 Task: Look for Airbnb options in Saki, Nigeria from 9th November, 2023 to 11th November, 2023 for 2 adults.2 bedrooms having 2 beds and 1 bathroom. Property type can be guest house. Amenities needed are: wifi. Look for 4 properties as per requirement.
Action: Mouse moved to (408, 72)
Screenshot: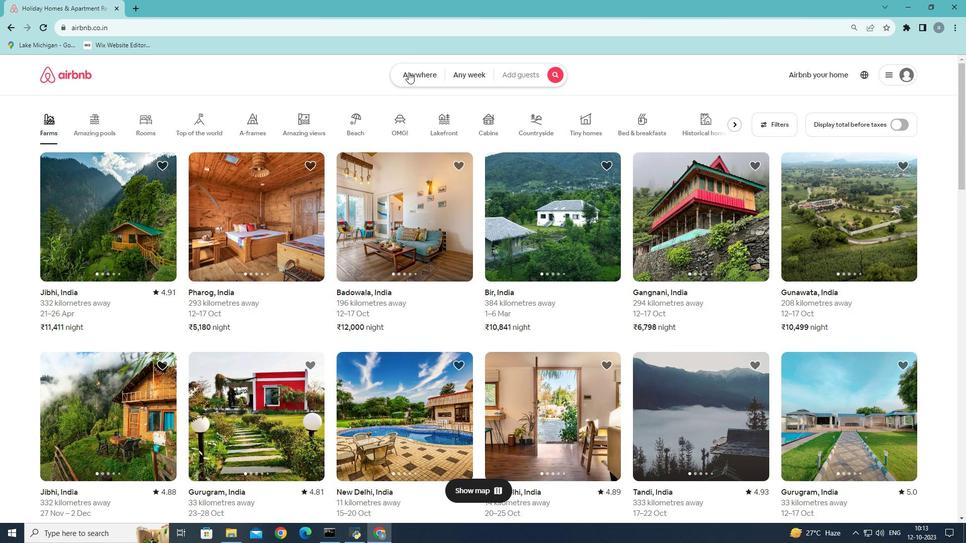 
Action: Mouse pressed left at (408, 72)
Screenshot: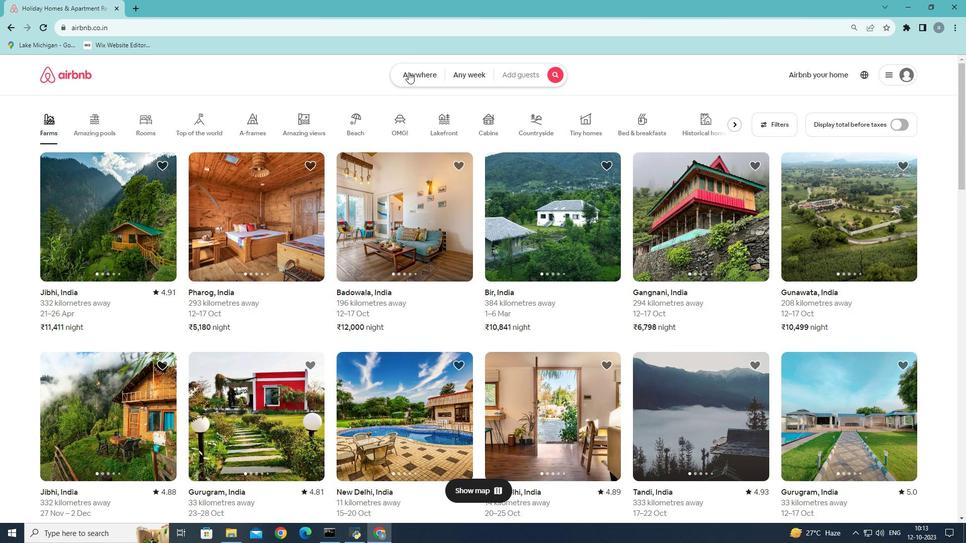 
Action: Mouse moved to (293, 116)
Screenshot: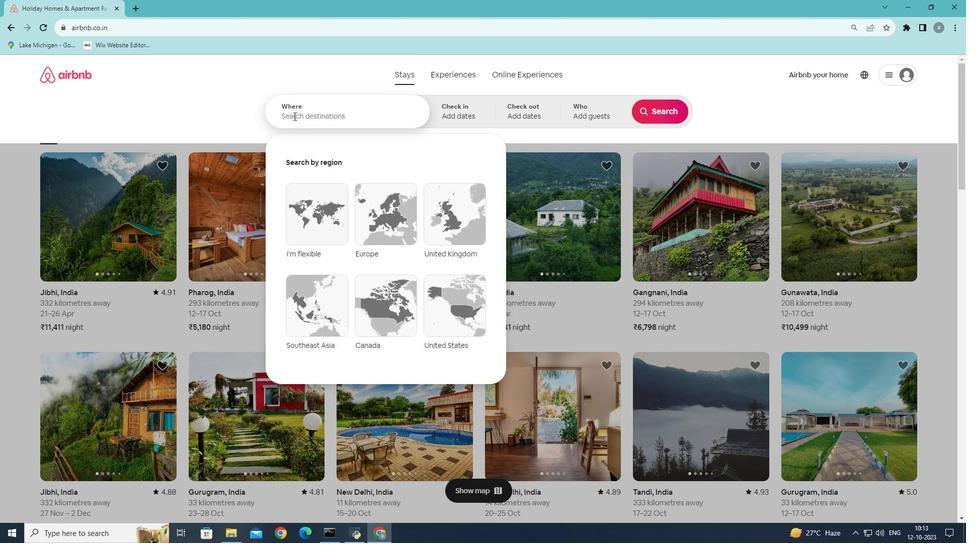 
Action: Mouse pressed left at (293, 116)
Screenshot: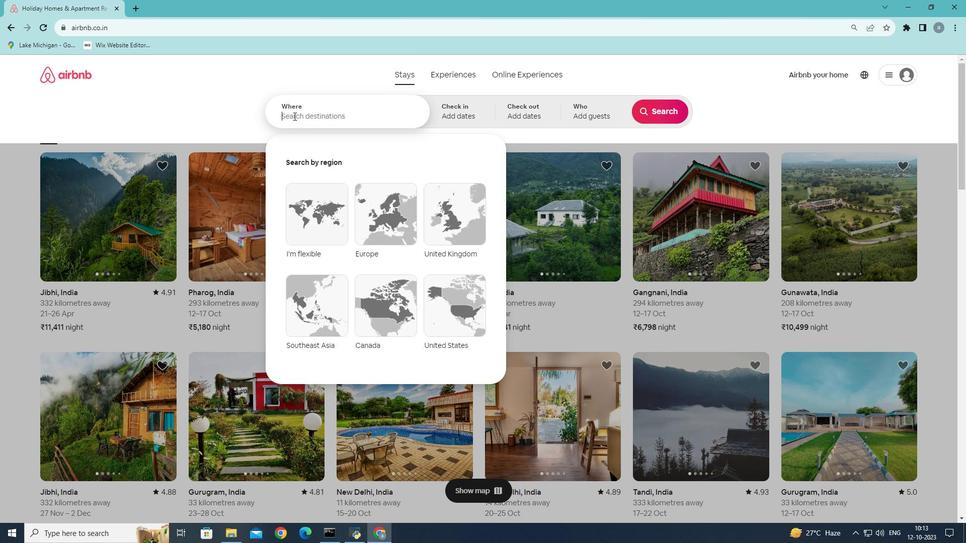 
Action: Mouse moved to (388, 99)
Screenshot: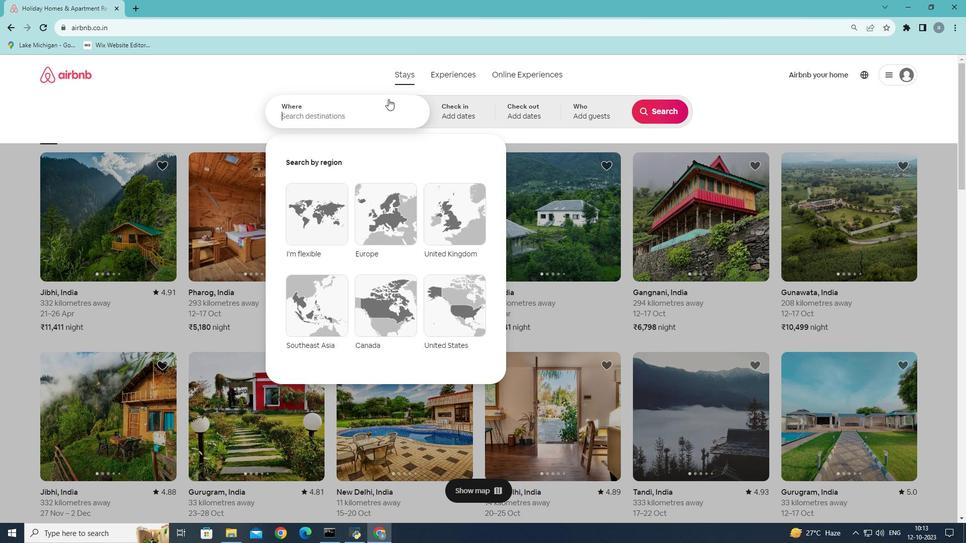 
Action: Key pressed <Key.shift>Saki,<Key.shift>Niger
Screenshot: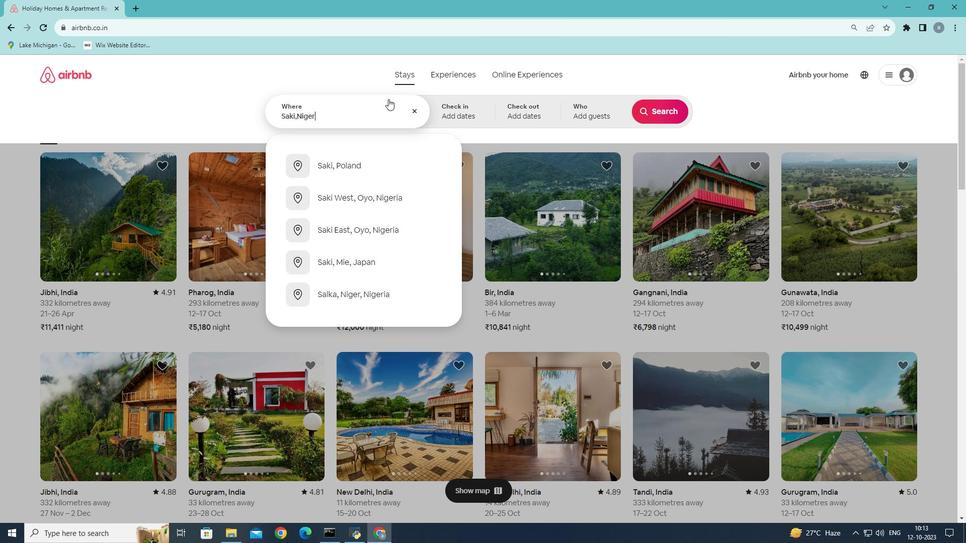
Action: Mouse moved to (362, 161)
Screenshot: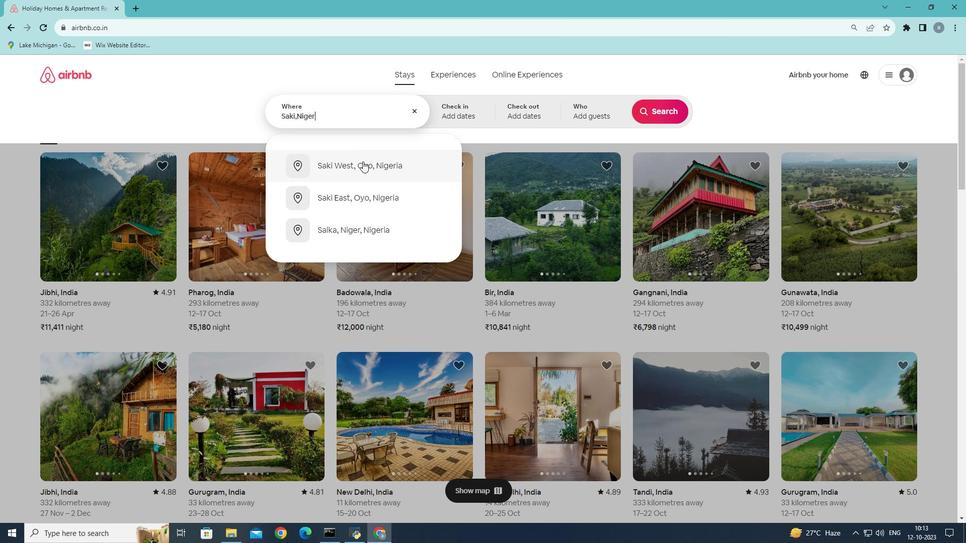 
Action: Mouse pressed left at (362, 161)
Screenshot: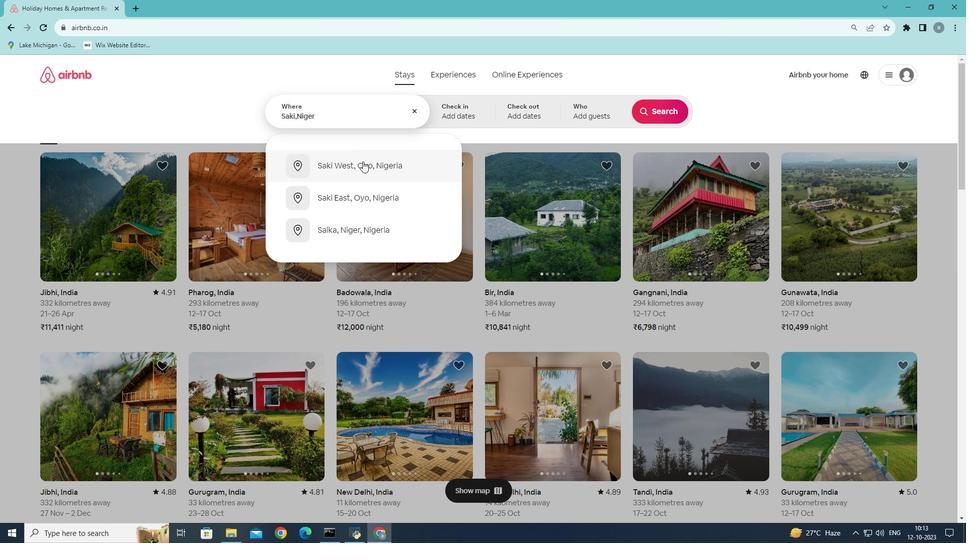 
Action: Mouse moved to (600, 259)
Screenshot: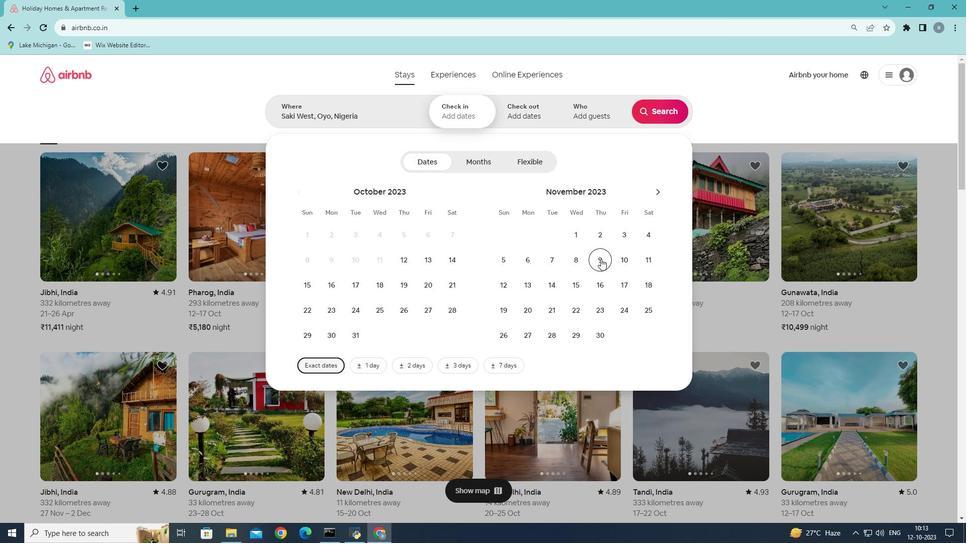
Action: Mouse pressed left at (600, 259)
Screenshot: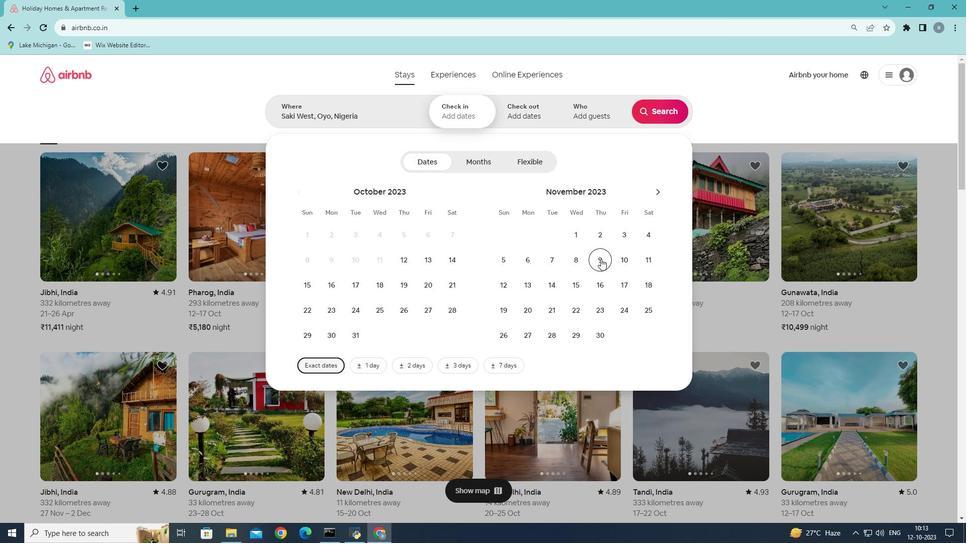 
Action: Mouse pressed left at (600, 259)
Screenshot: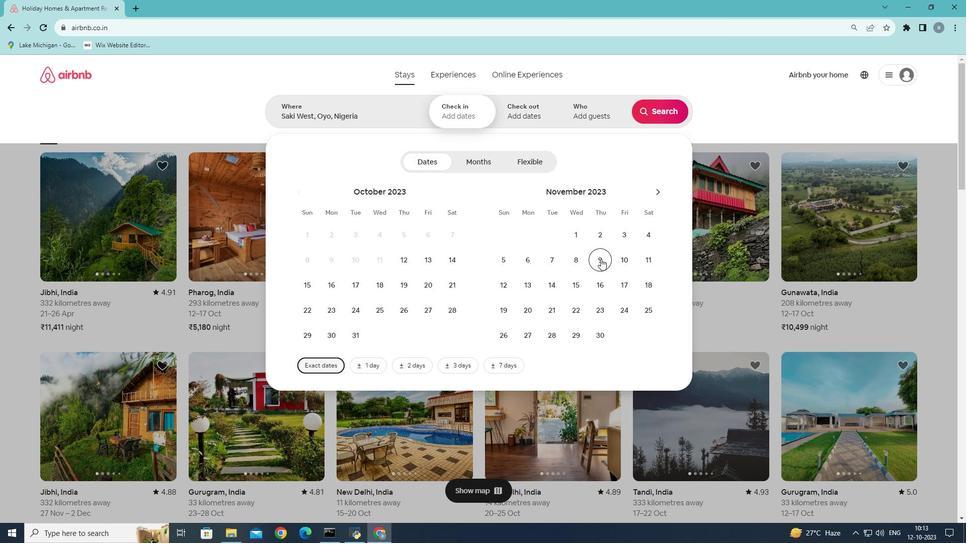 
Action: Mouse moved to (647, 260)
Screenshot: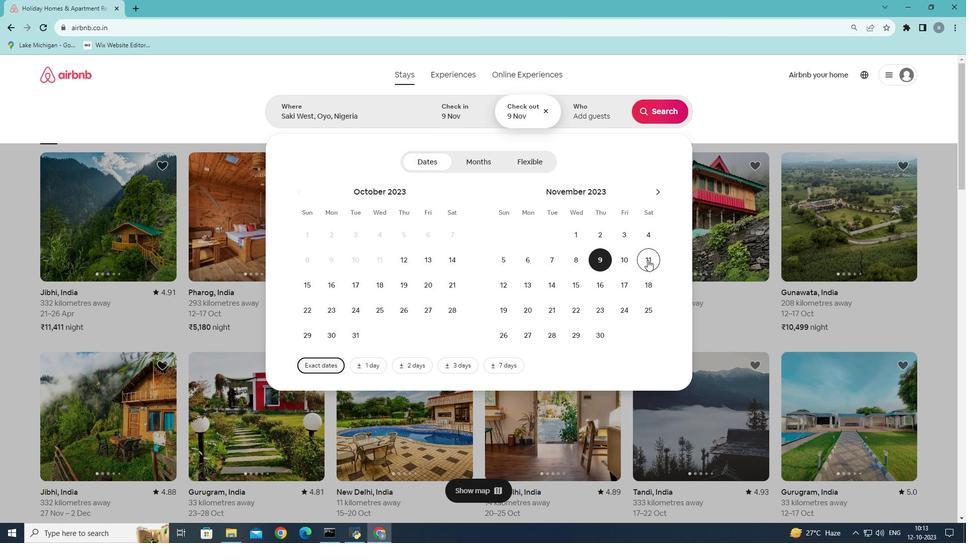 
Action: Mouse pressed left at (647, 260)
Screenshot: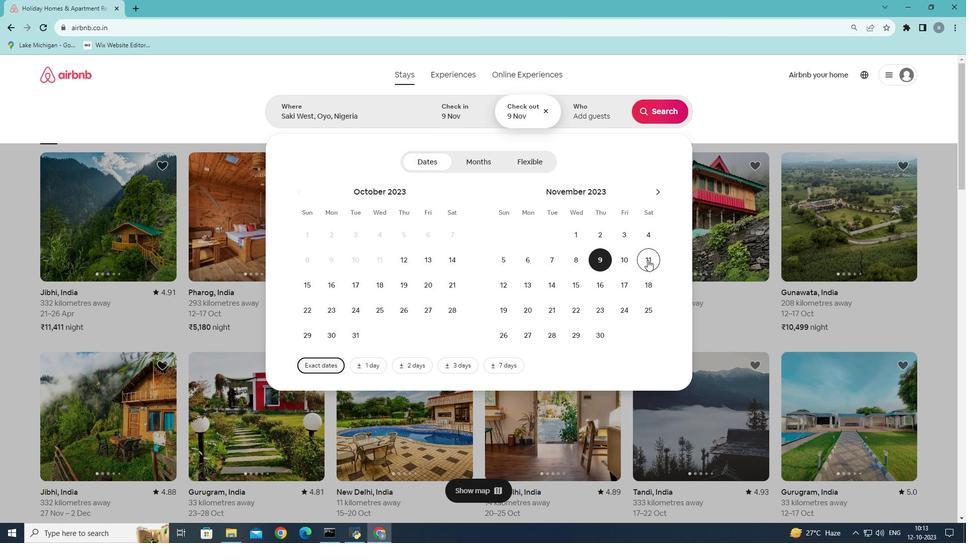 
Action: Mouse moved to (595, 114)
Screenshot: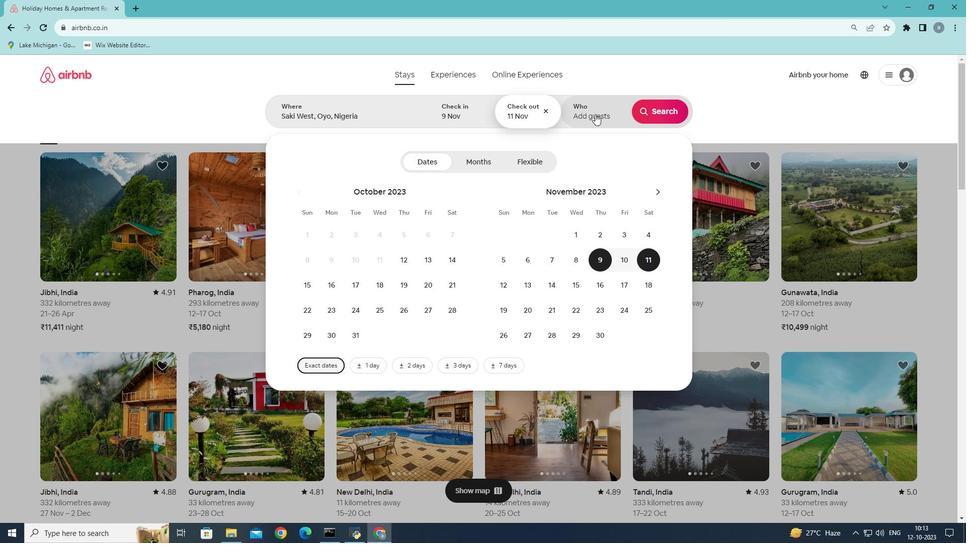 
Action: Mouse pressed left at (595, 114)
Screenshot: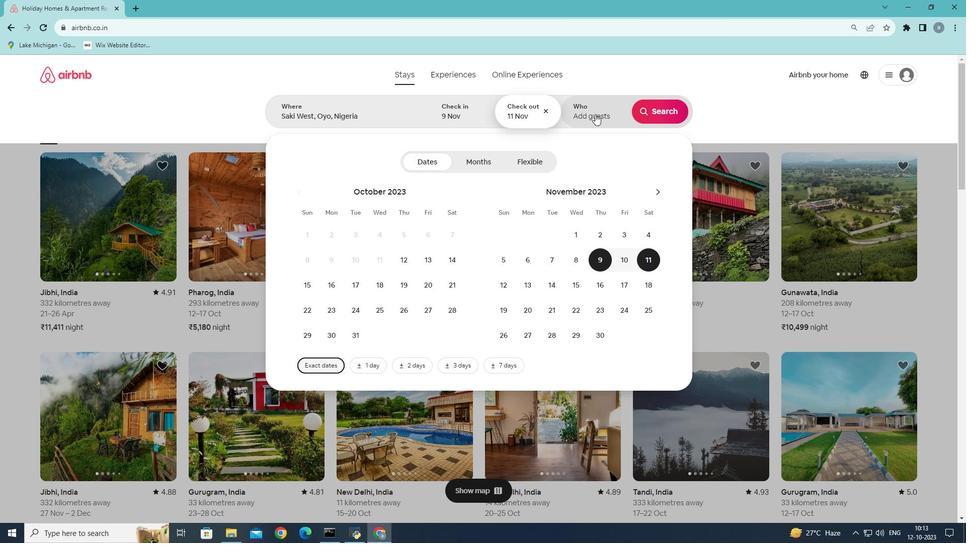 
Action: Mouse moved to (664, 168)
Screenshot: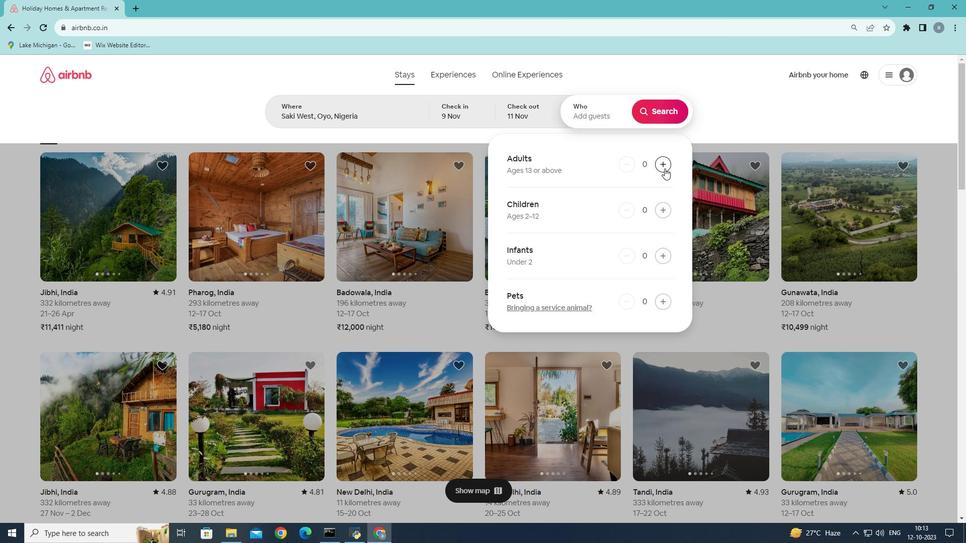 
Action: Mouse pressed left at (664, 168)
Screenshot: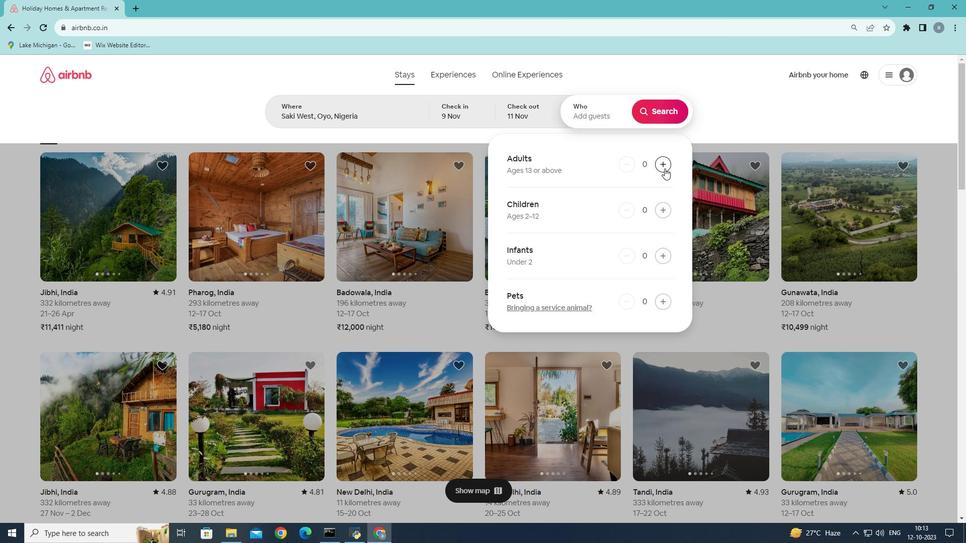 
Action: Mouse pressed left at (664, 168)
Screenshot: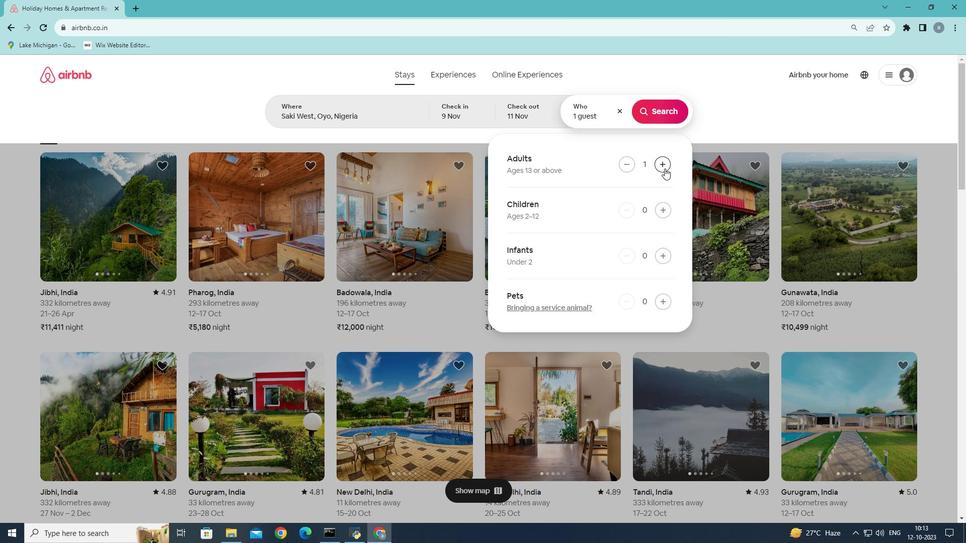 
Action: Mouse moved to (661, 116)
Screenshot: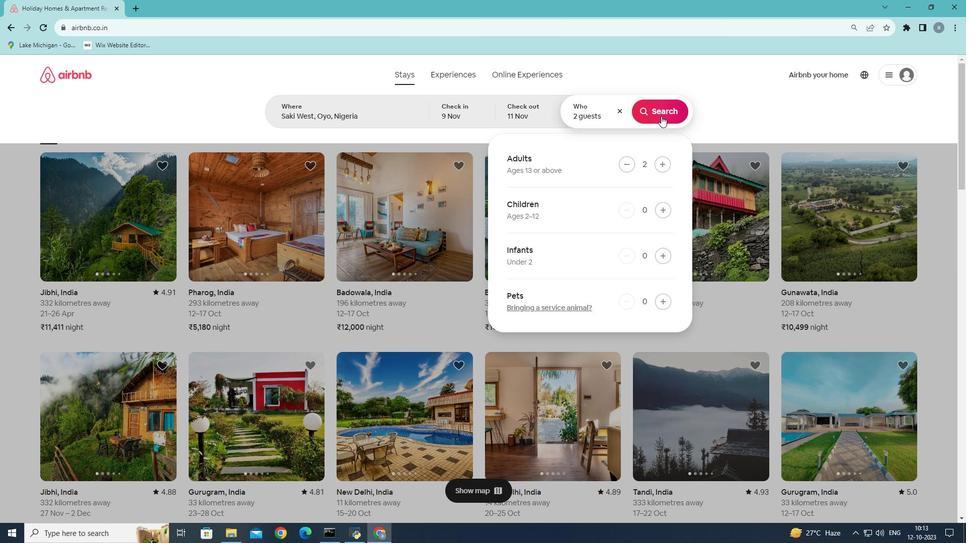 
Action: Mouse pressed left at (661, 116)
Screenshot: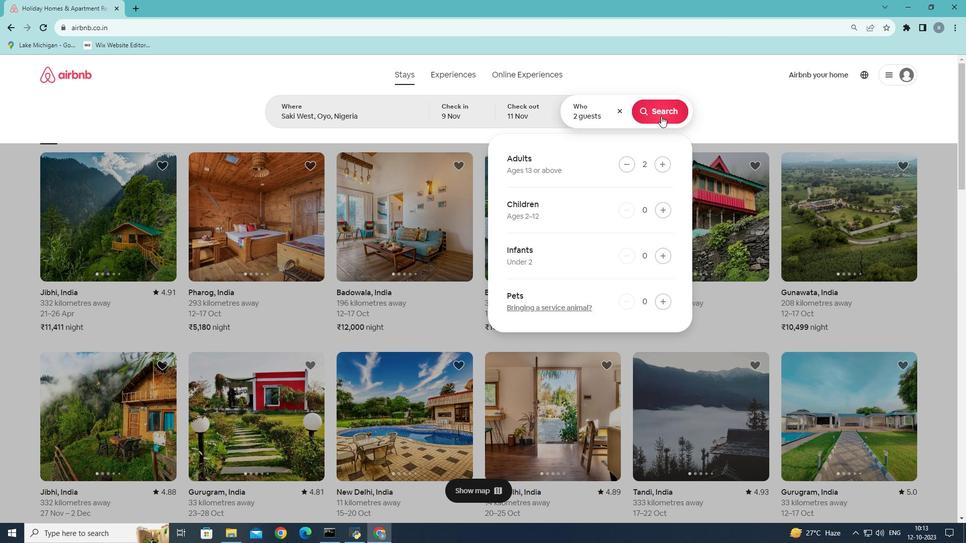 
Action: Mouse moved to (803, 117)
Screenshot: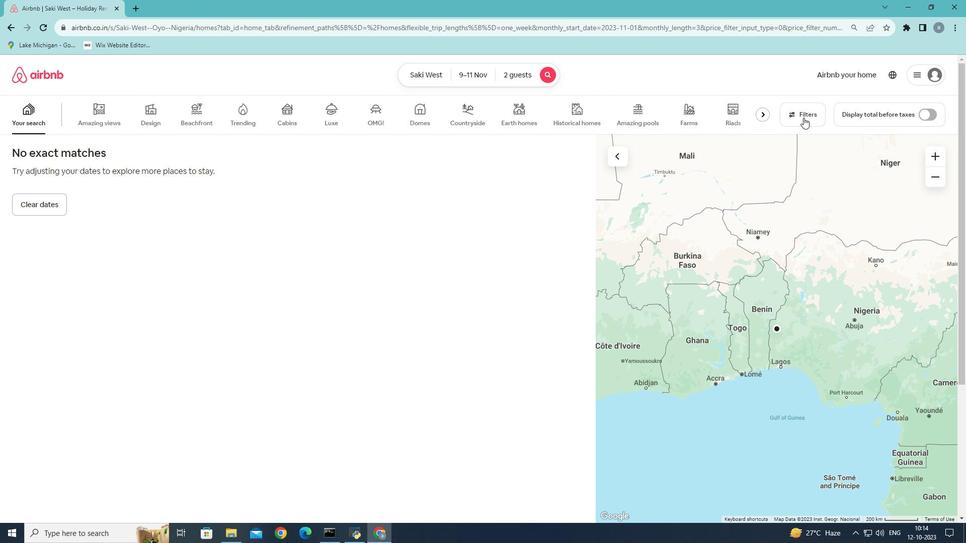 
Action: Mouse pressed left at (803, 117)
Screenshot: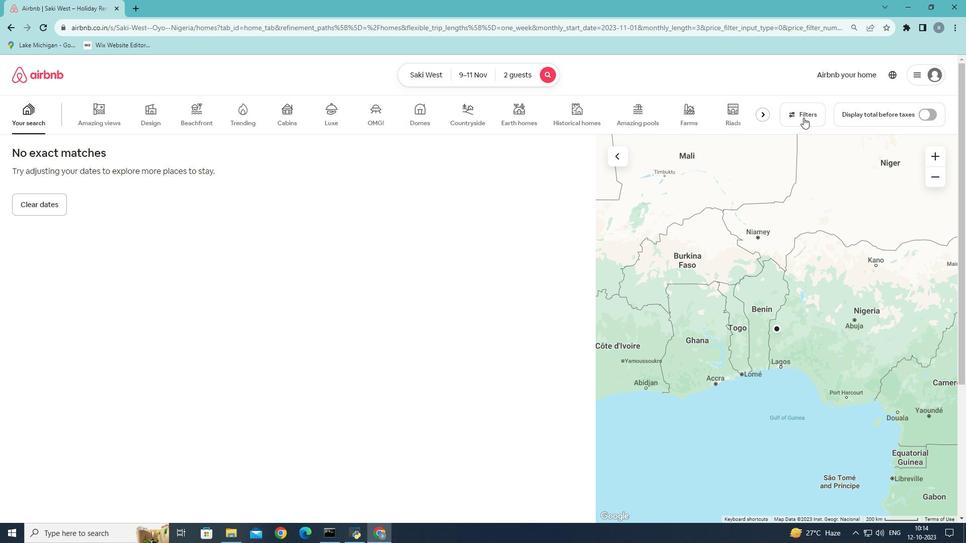 
Action: Mouse moved to (584, 305)
Screenshot: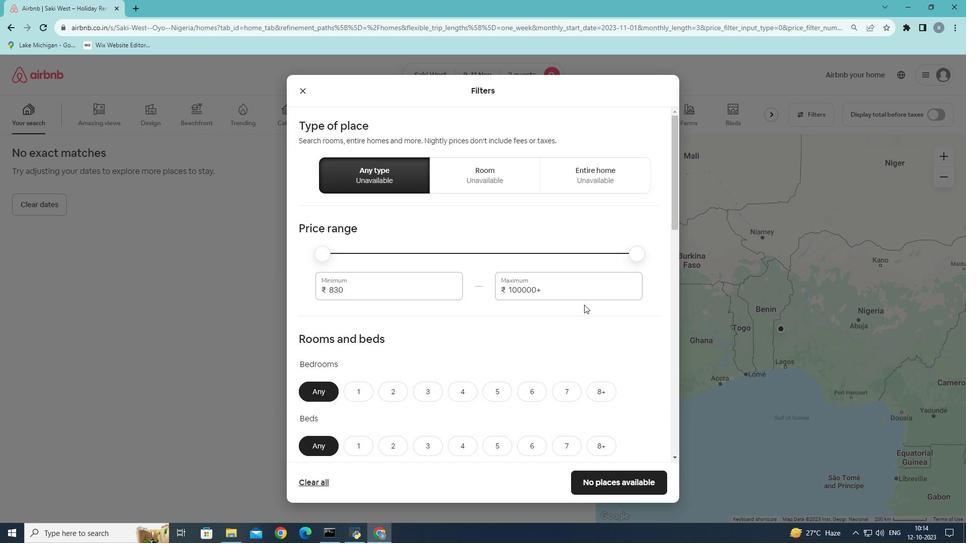 
Action: Mouse scrolled (584, 304) with delta (0, 0)
Screenshot: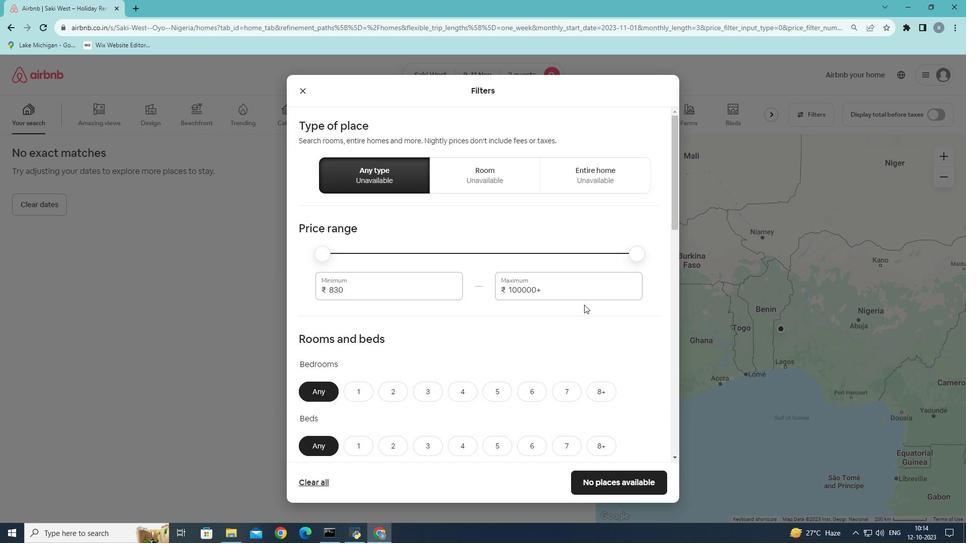 
Action: Mouse scrolled (584, 304) with delta (0, 0)
Screenshot: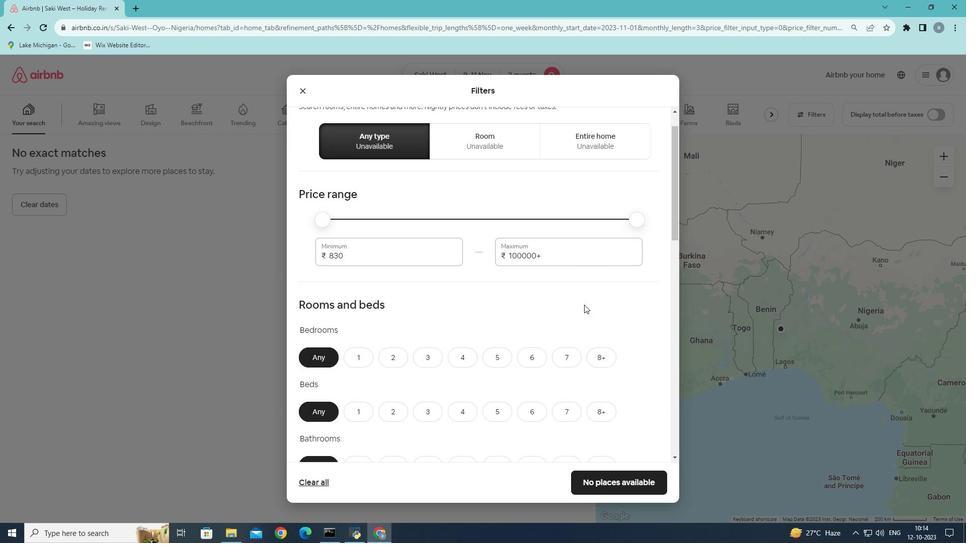
Action: Mouse scrolled (584, 304) with delta (0, 0)
Screenshot: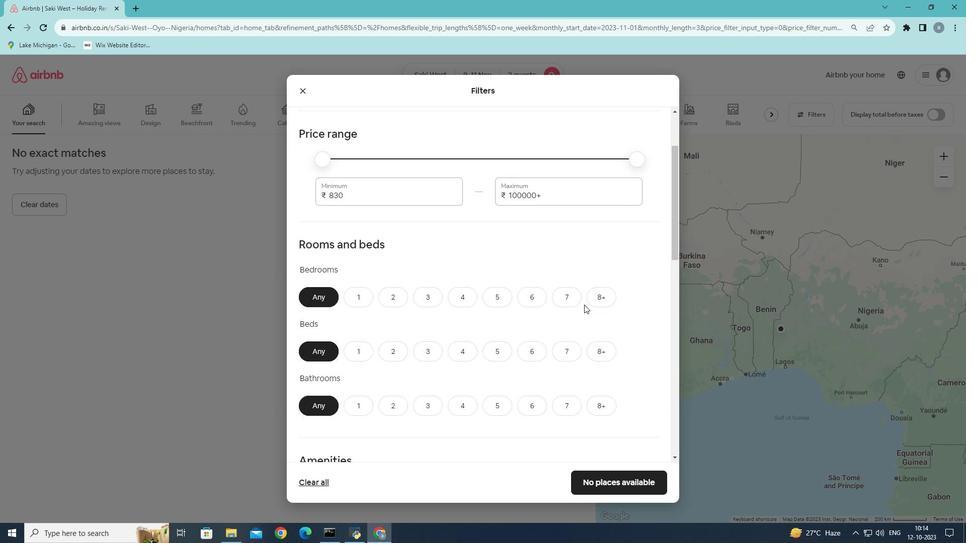 
Action: Mouse moved to (390, 242)
Screenshot: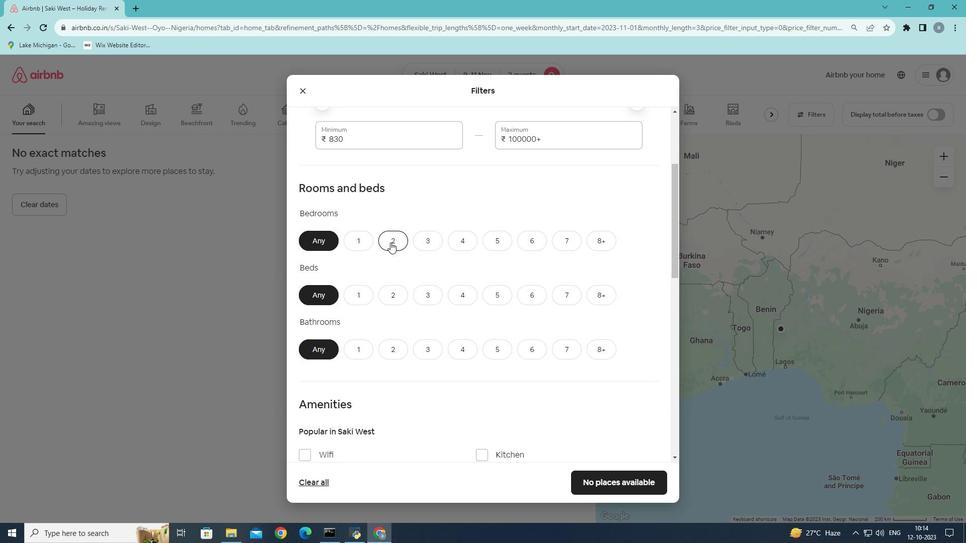 
Action: Mouse pressed left at (390, 242)
Screenshot: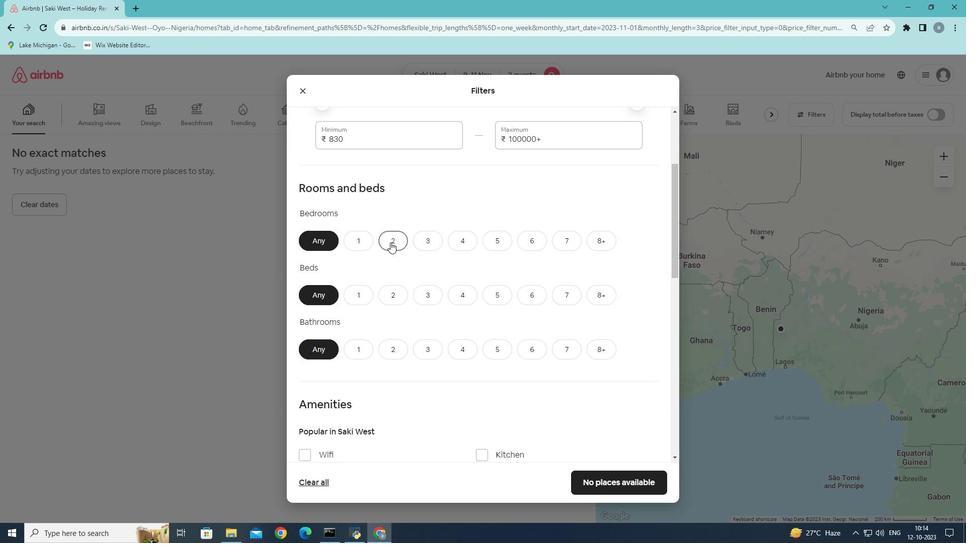 
Action: Mouse moved to (397, 307)
Screenshot: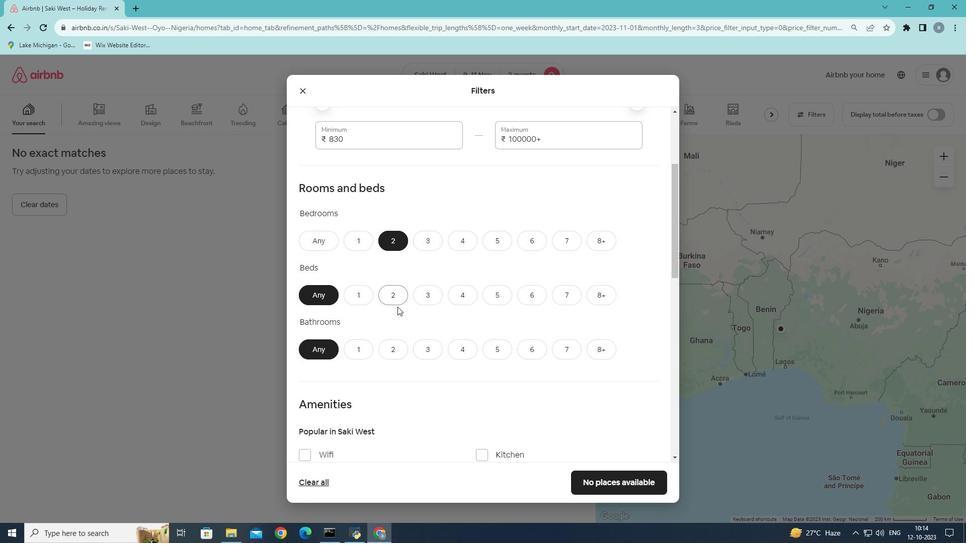 
Action: Mouse pressed left at (397, 307)
Screenshot: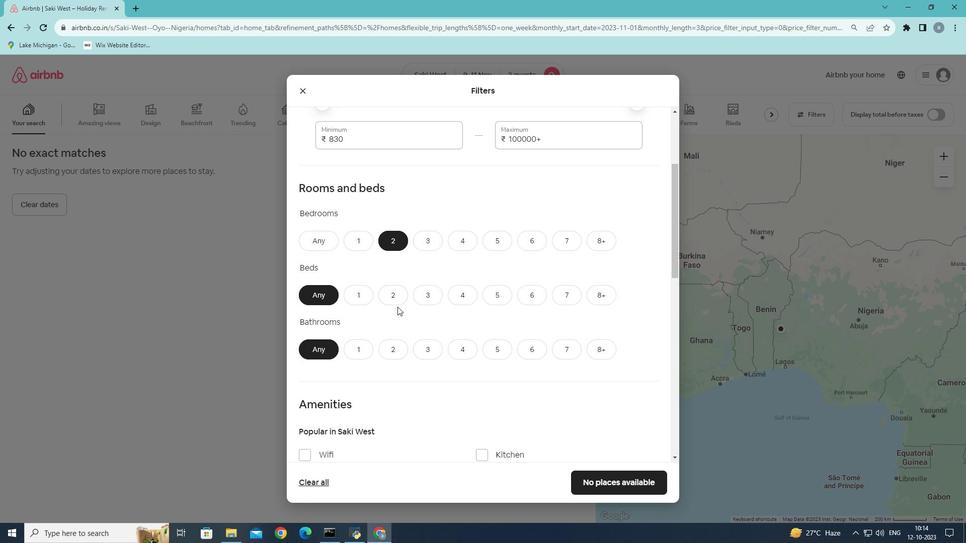 
Action: Mouse moved to (393, 296)
Screenshot: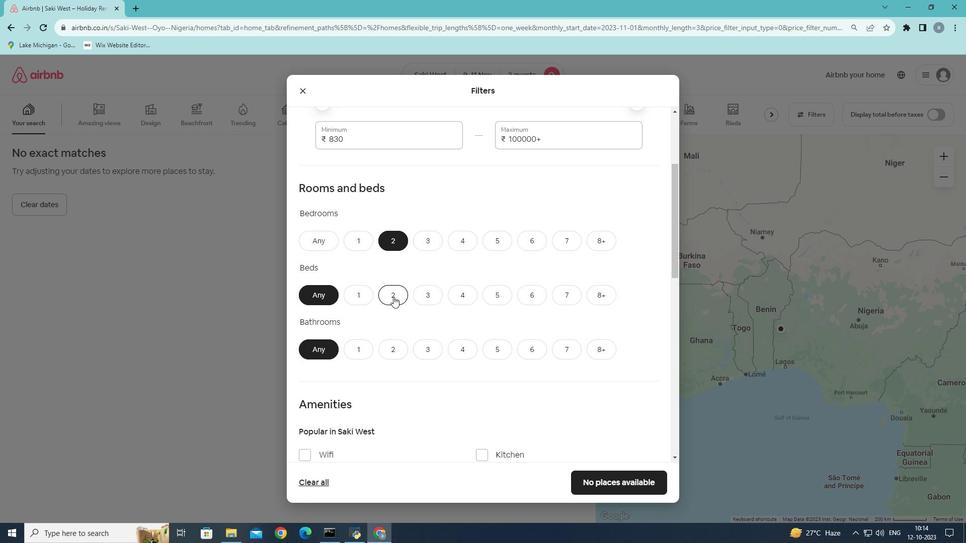 
Action: Mouse pressed left at (393, 296)
Screenshot: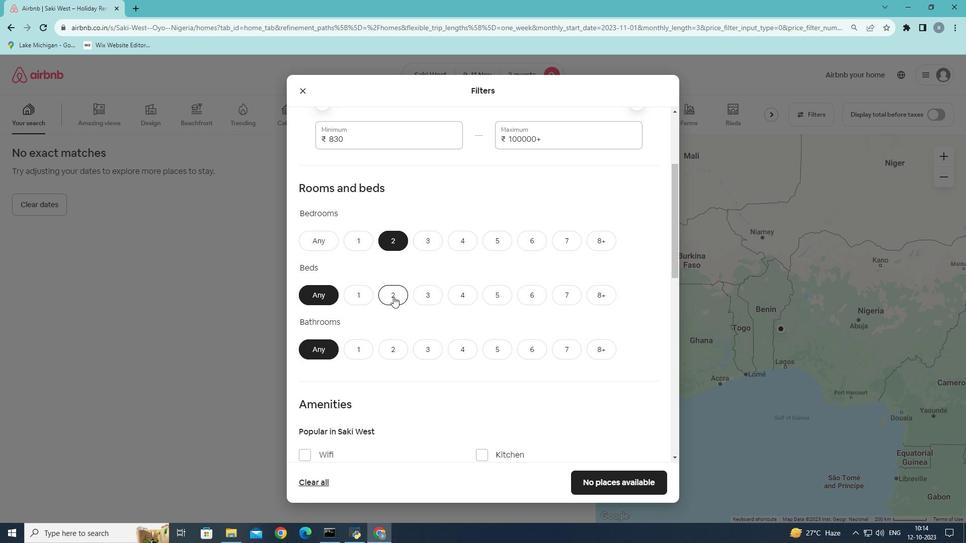 
Action: Mouse moved to (359, 348)
Screenshot: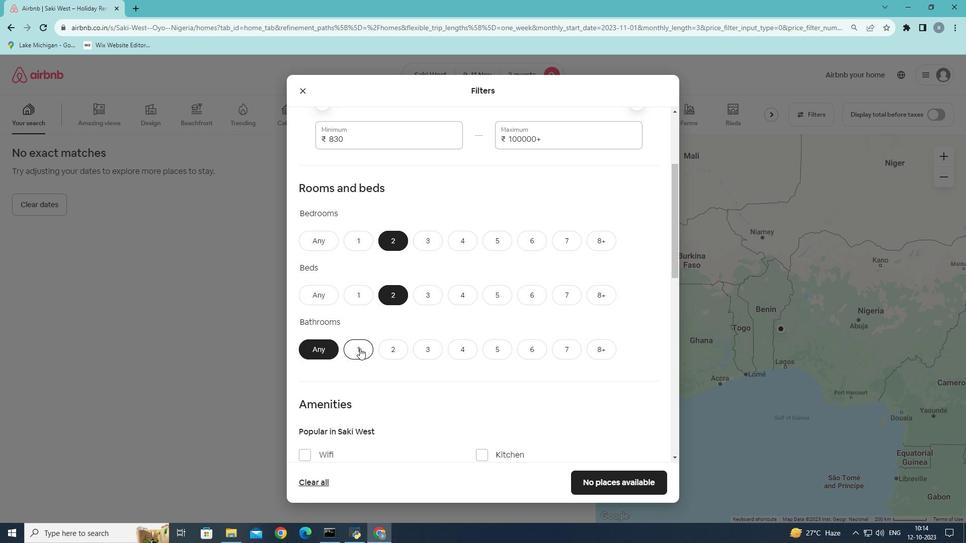 
Action: Mouse pressed left at (359, 348)
Screenshot: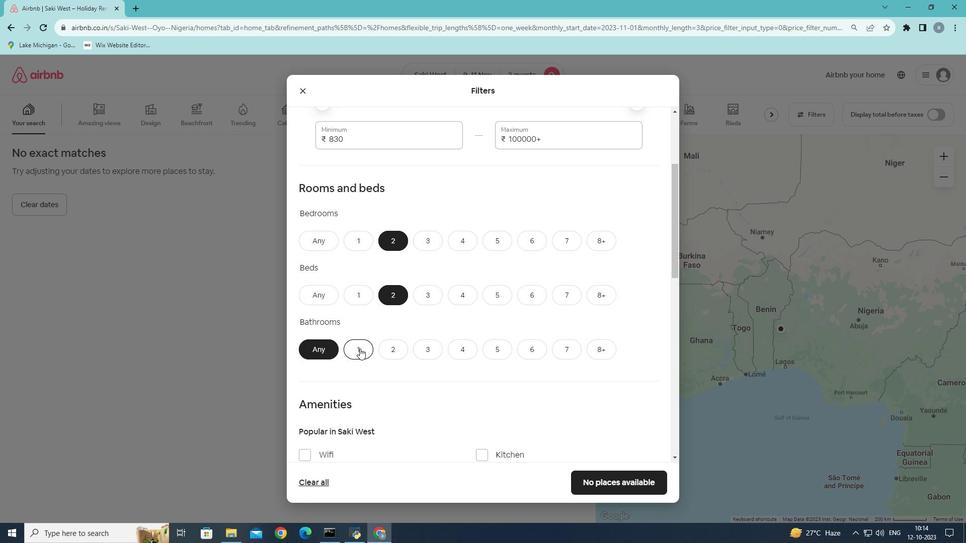
Action: Mouse moved to (409, 336)
Screenshot: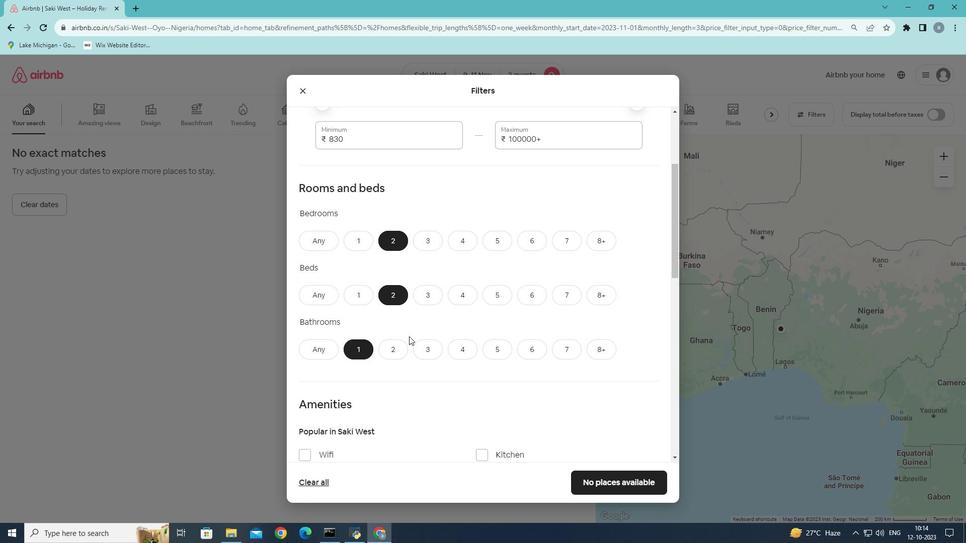 
Action: Mouse scrolled (409, 336) with delta (0, 0)
Screenshot: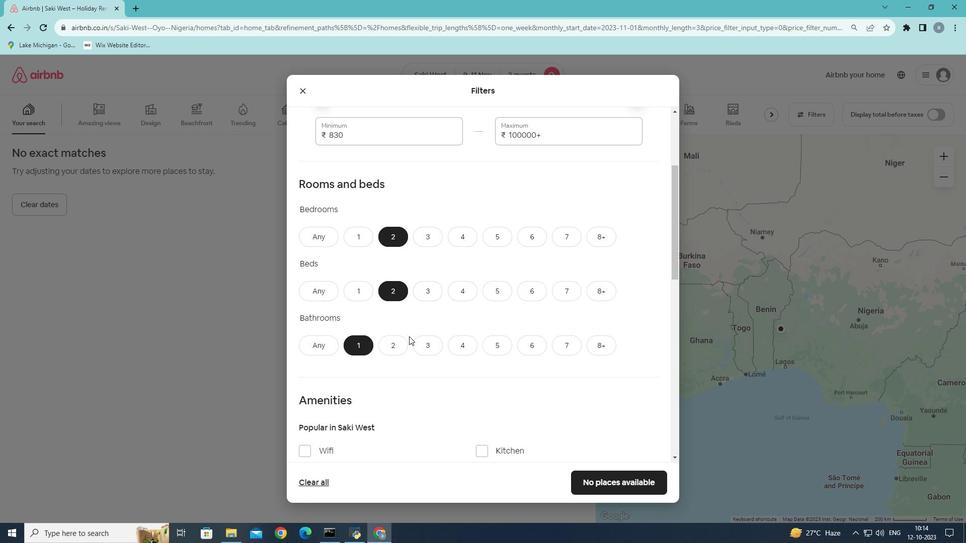 
Action: Mouse moved to (436, 336)
Screenshot: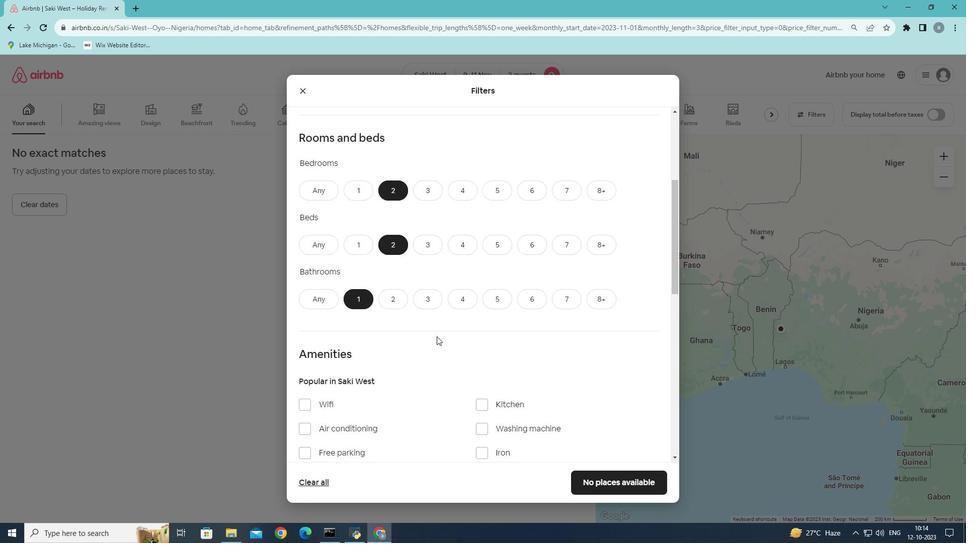
Action: Mouse scrolled (436, 336) with delta (0, 0)
Screenshot: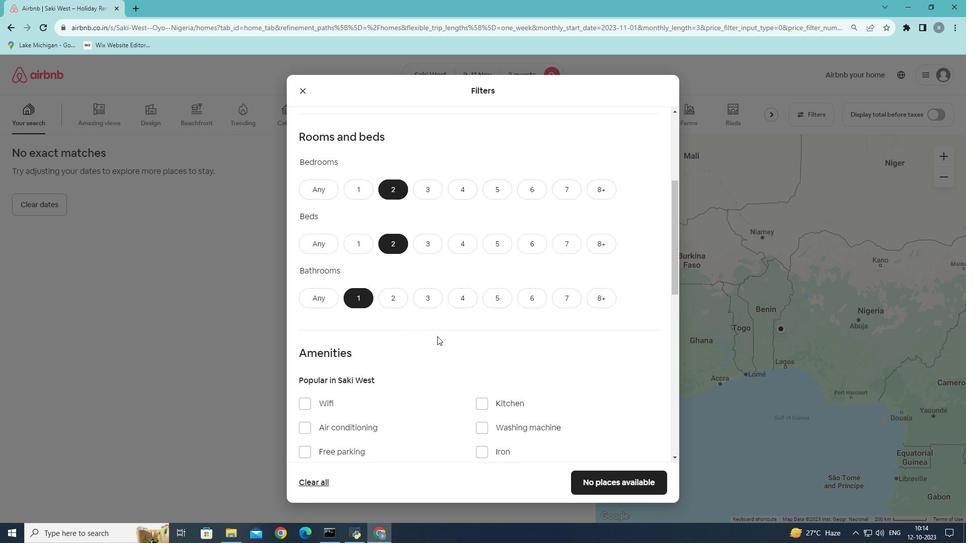 
Action: Mouse moved to (437, 336)
Screenshot: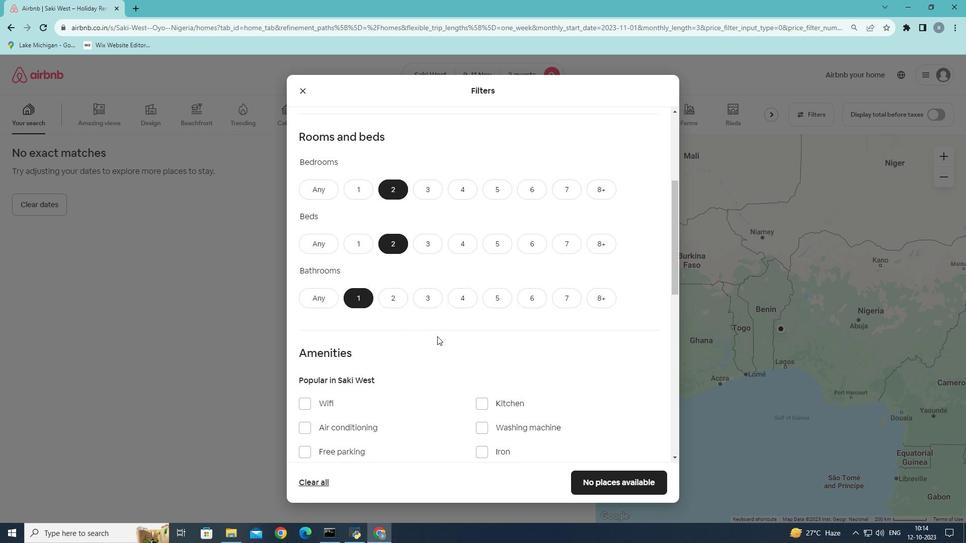 
Action: Mouse scrolled (437, 336) with delta (0, 0)
Screenshot: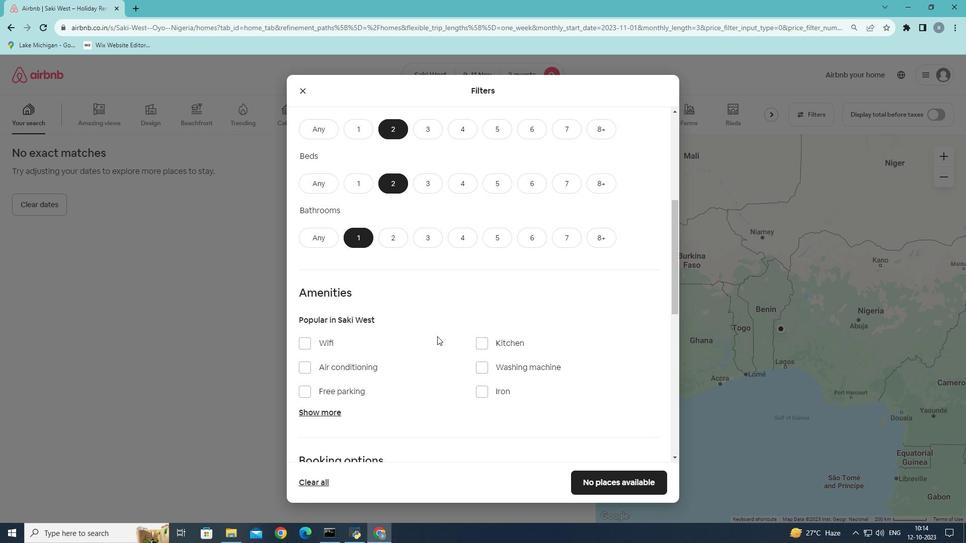 
Action: Mouse moved to (438, 337)
Screenshot: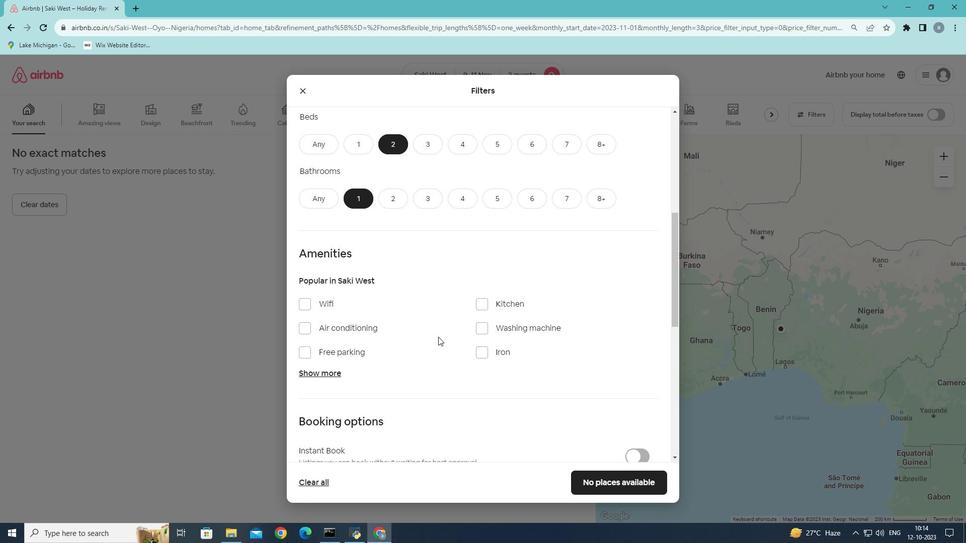 
Action: Mouse scrolled (438, 336) with delta (0, 0)
Screenshot: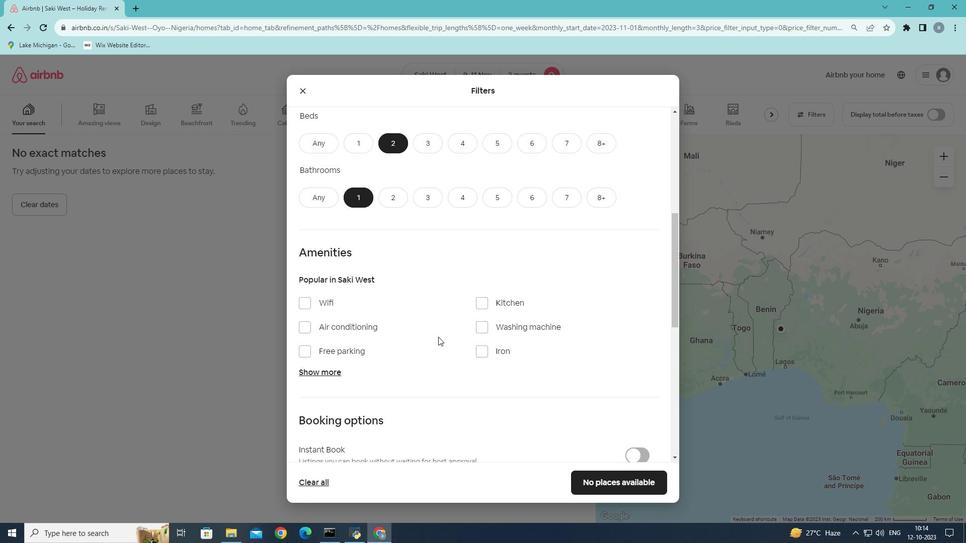 
Action: Mouse moved to (438, 338)
Screenshot: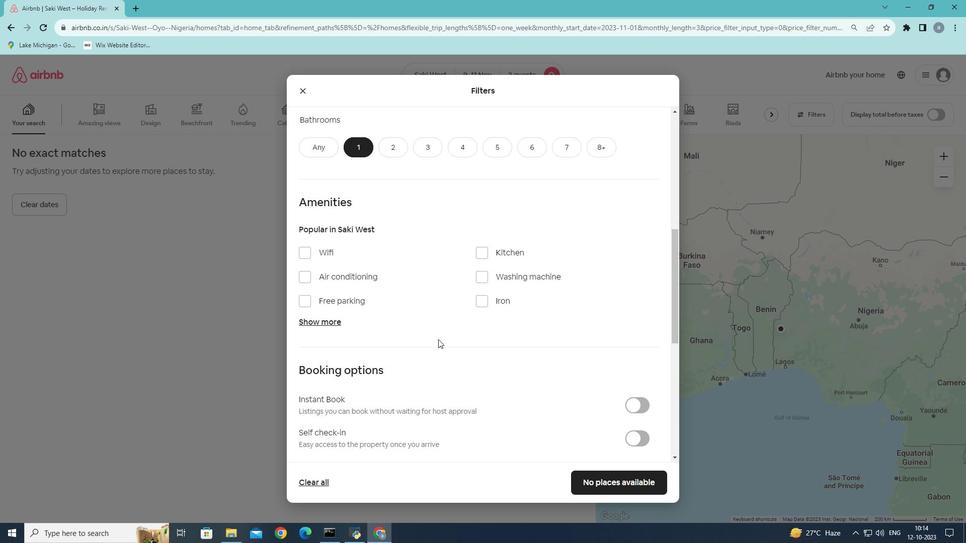 
Action: Mouse scrolled (438, 338) with delta (0, 0)
Screenshot: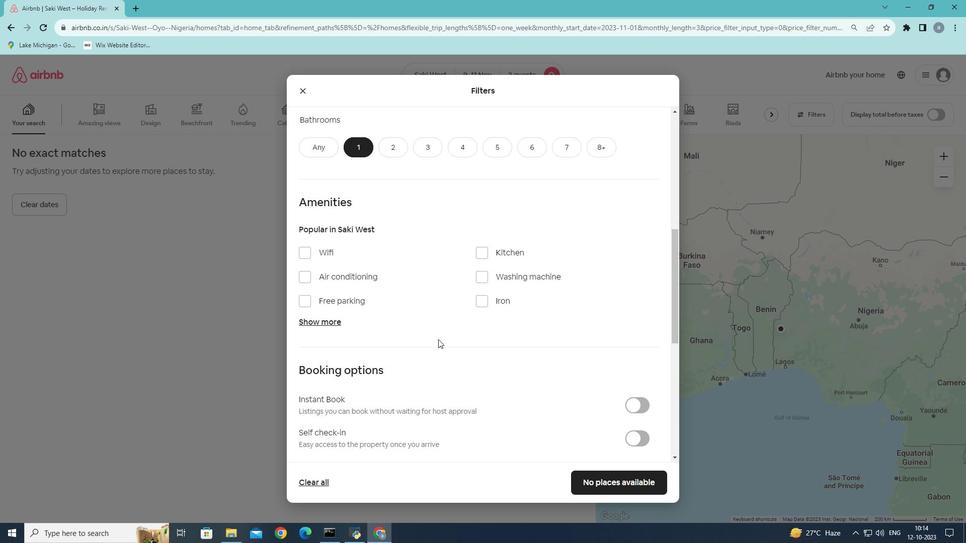 
Action: Mouse moved to (438, 339)
Screenshot: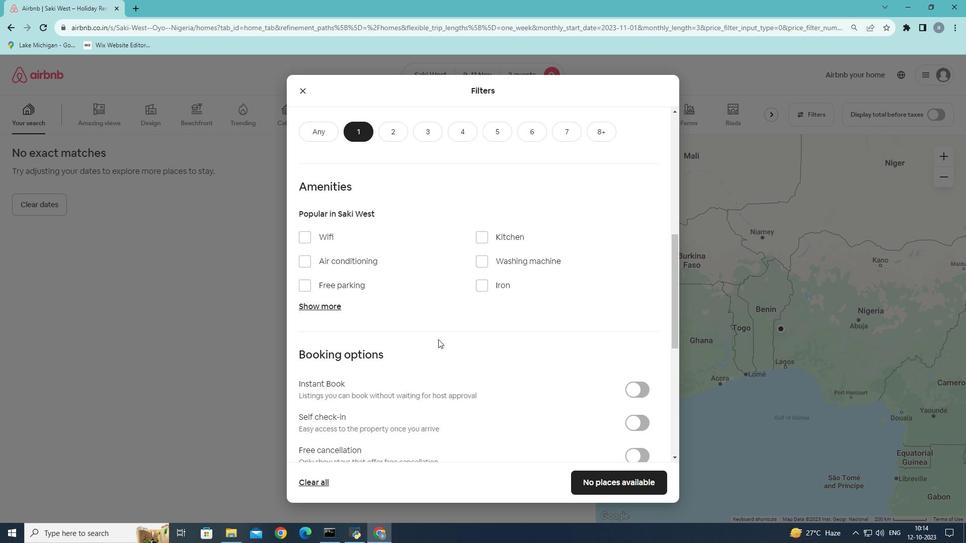 
Action: Mouse scrolled (438, 339) with delta (0, 0)
Screenshot: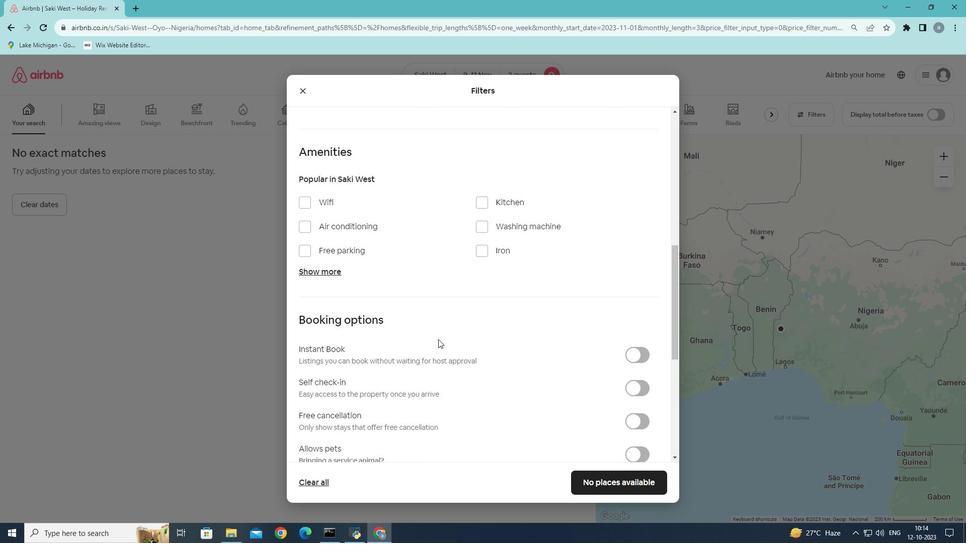 
Action: Mouse scrolled (438, 339) with delta (0, 0)
Screenshot: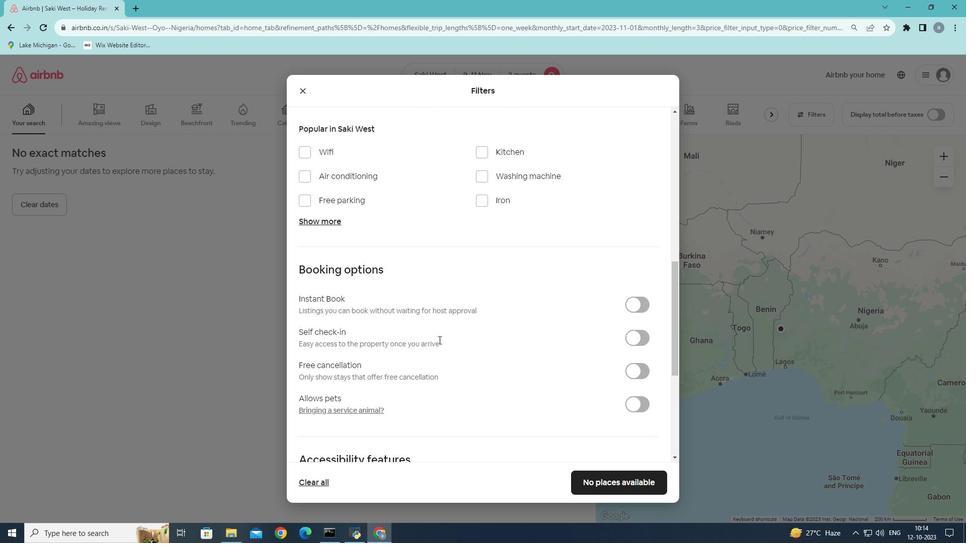 
Action: Mouse moved to (494, 331)
Screenshot: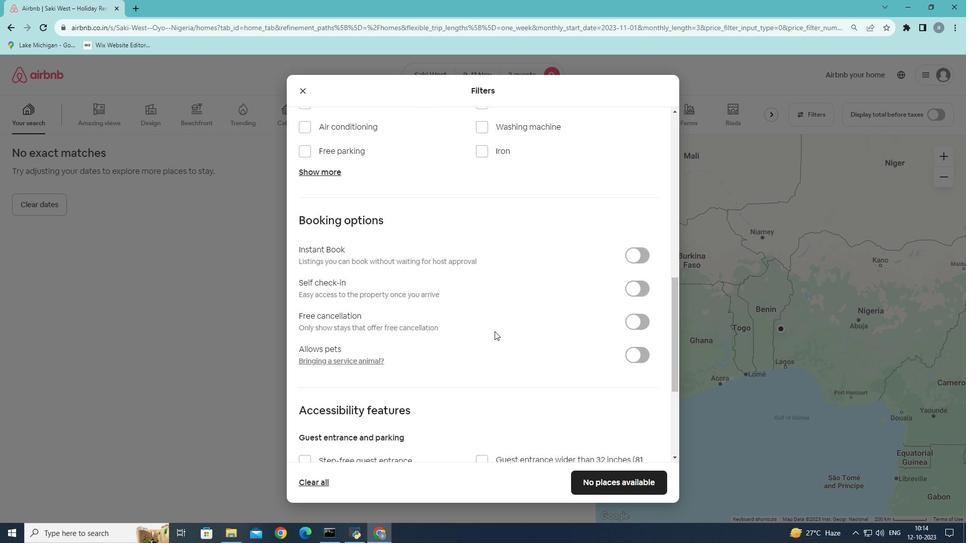 
Action: Mouse scrolled (494, 331) with delta (0, 0)
Screenshot: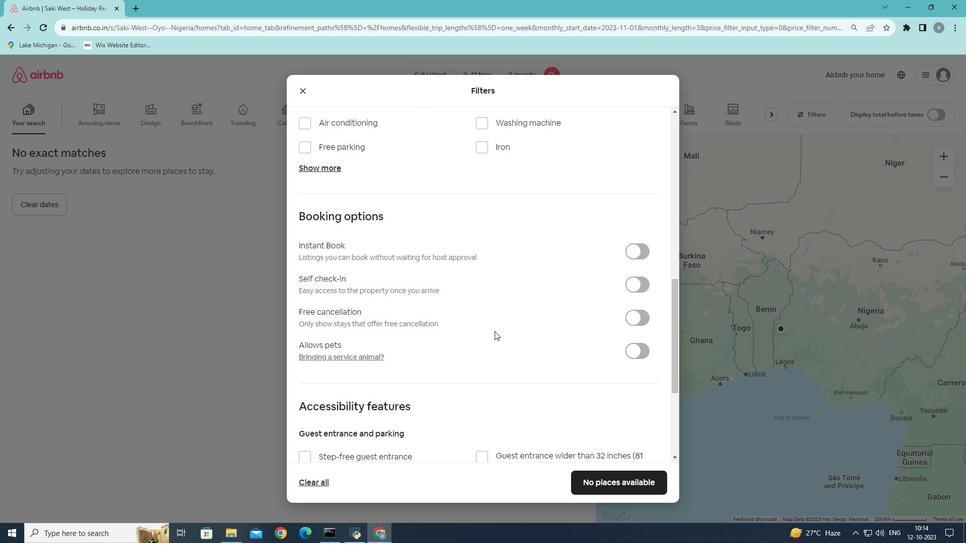 
Action: Mouse scrolled (494, 331) with delta (0, 0)
Screenshot: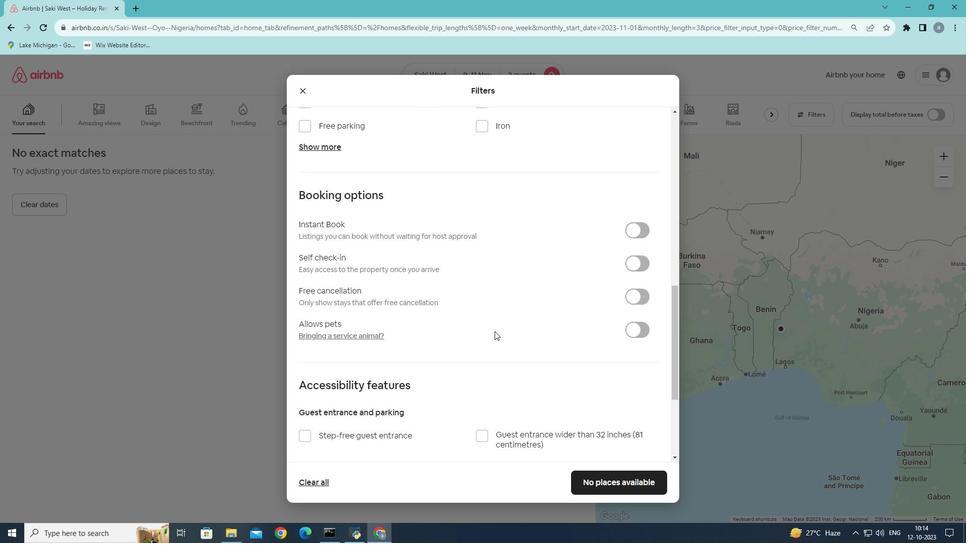 
Action: Mouse scrolled (494, 332) with delta (0, 0)
Screenshot: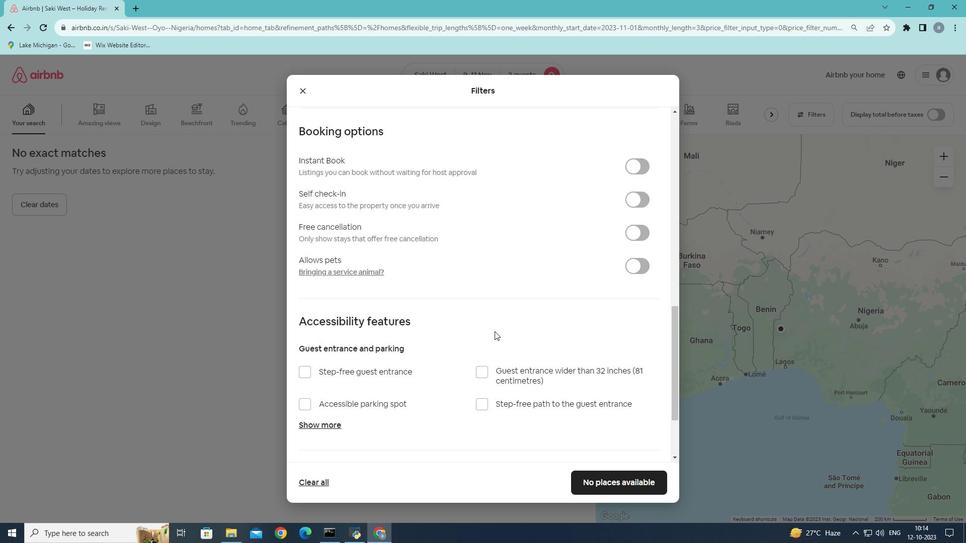 
Action: Mouse scrolled (494, 332) with delta (0, 0)
Screenshot: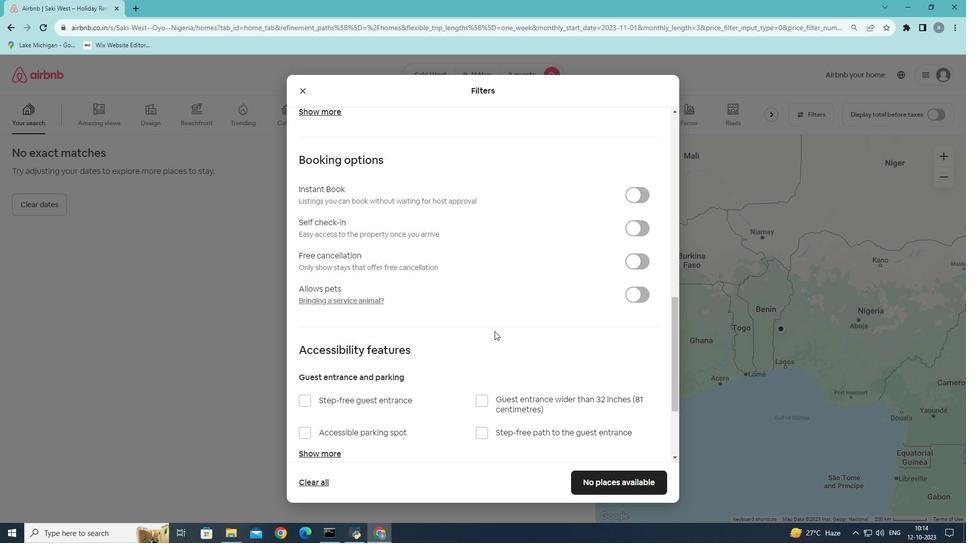 
Action: Mouse moved to (451, 326)
Screenshot: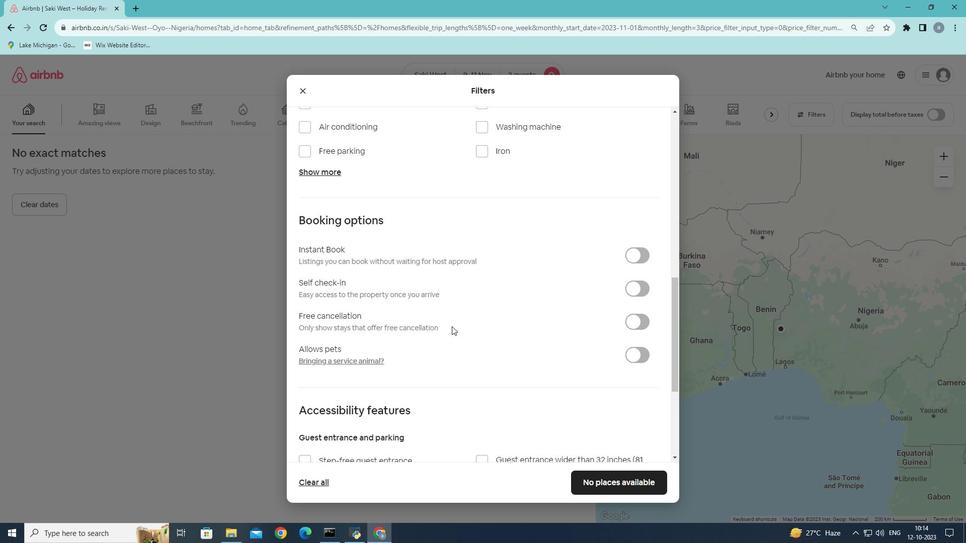 
Action: Mouse scrolled (451, 327) with delta (0, 0)
Screenshot: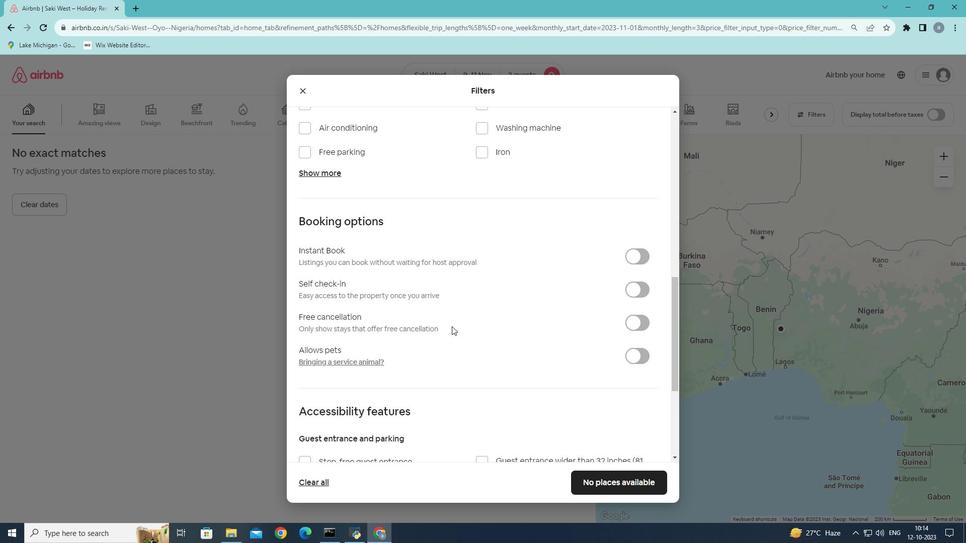 
Action: Mouse scrolled (451, 327) with delta (0, 0)
Screenshot: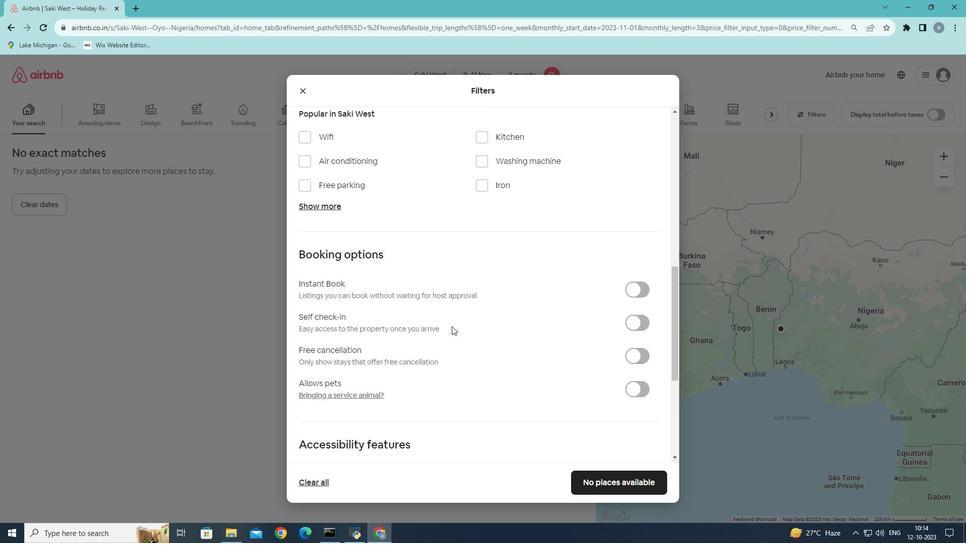 
Action: Mouse scrolled (451, 327) with delta (0, 0)
Screenshot: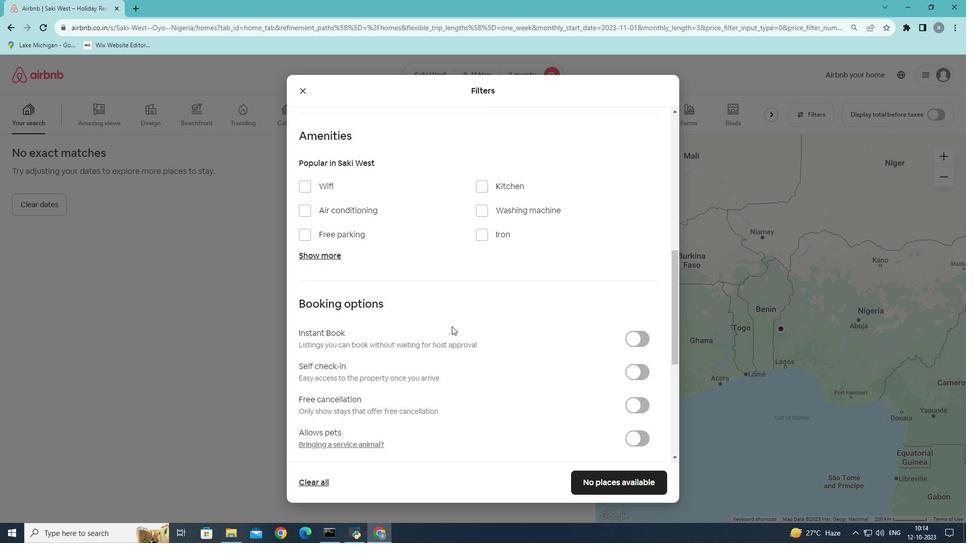 
Action: Mouse moved to (304, 253)
Screenshot: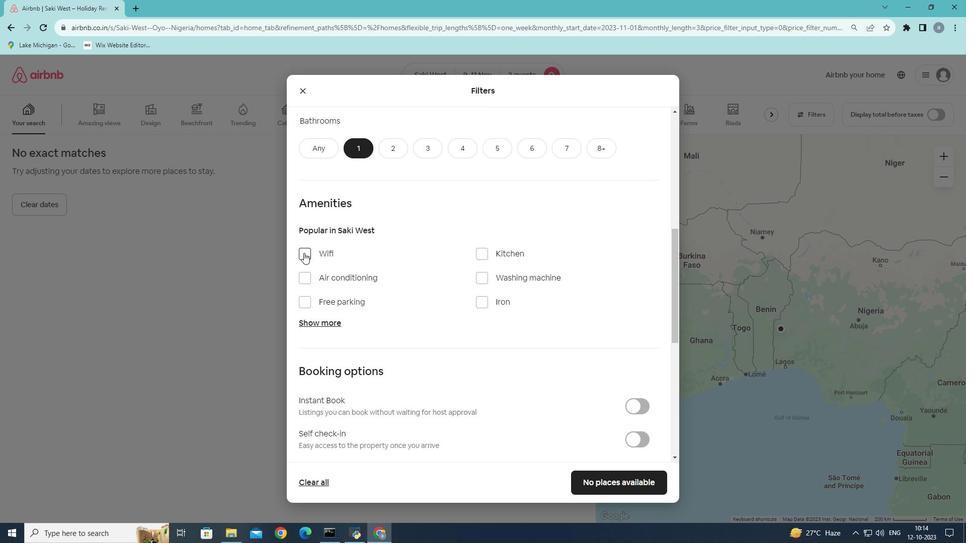 
Action: Mouse pressed left at (304, 253)
Screenshot: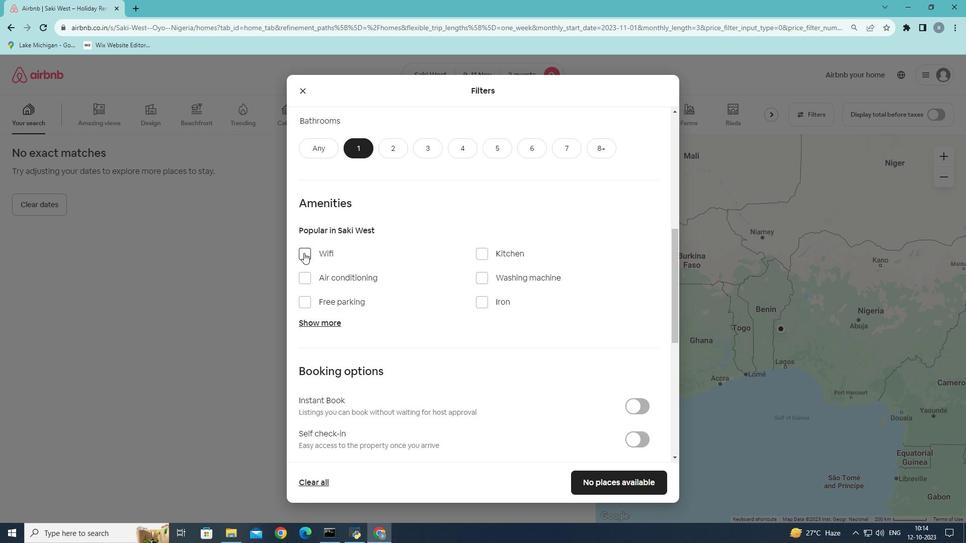 
Action: Mouse moved to (459, 316)
Screenshot: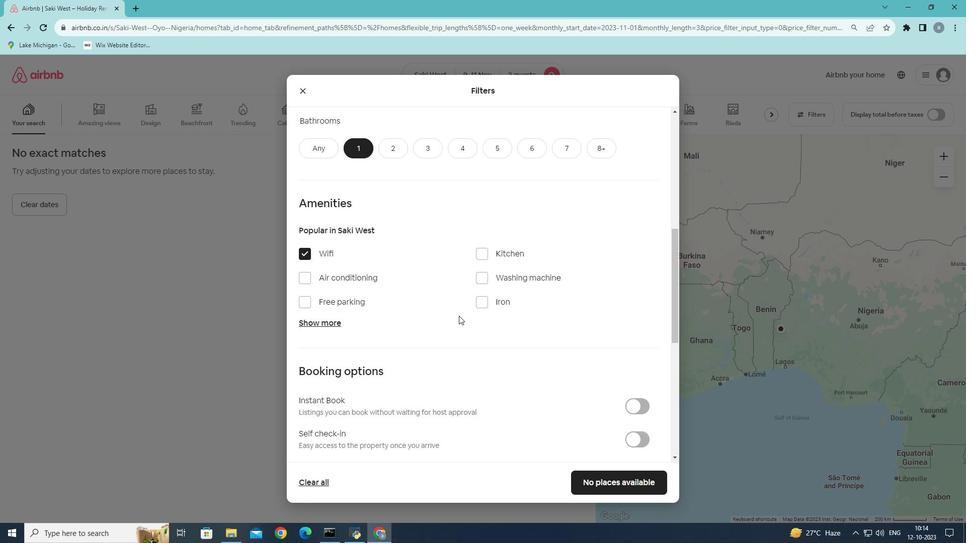 
Action: Mouse scrolled (459, 315) with delta (0, 0)
Screenshot: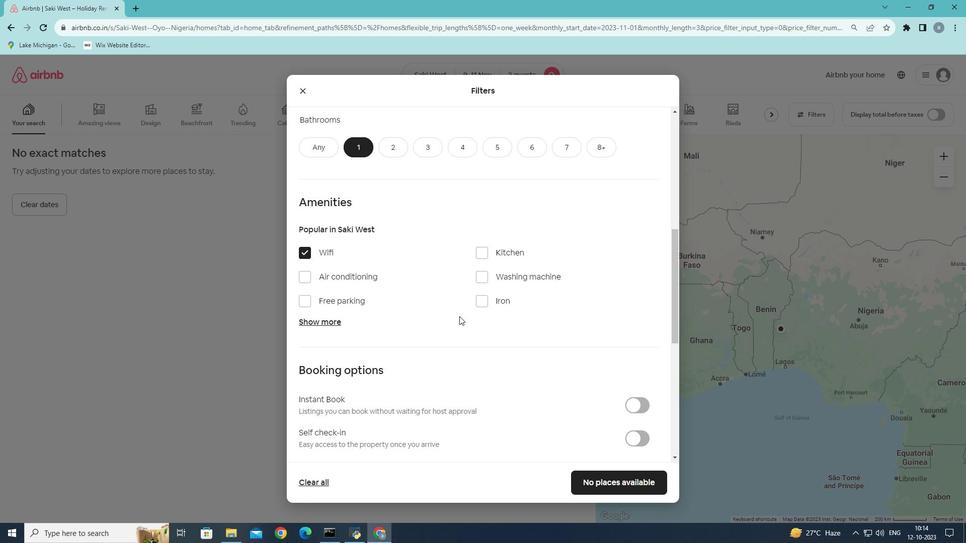 
Action: Mouse moved to (459, 316)
Screenshot: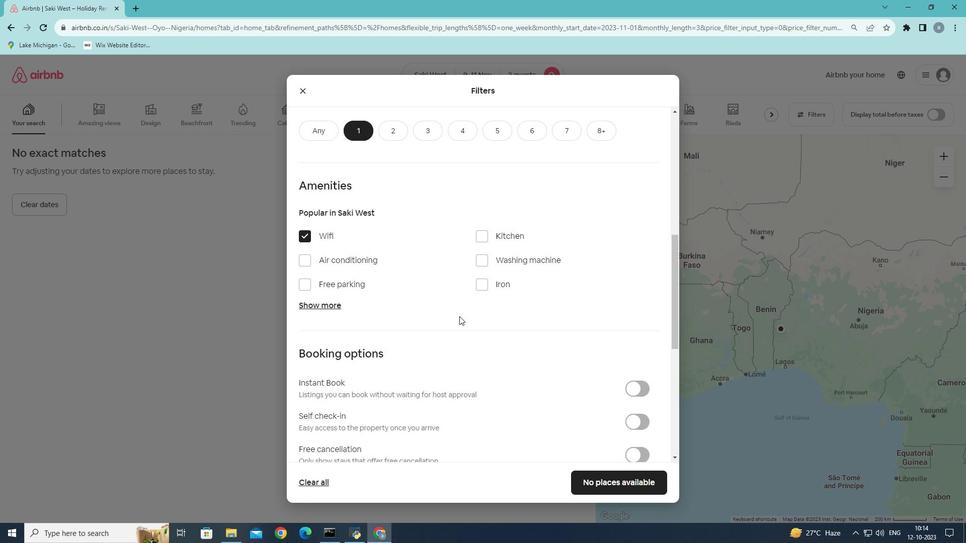 
Action: Mouse scrolled (459, 316) with delta (0, 0)
Screenshot: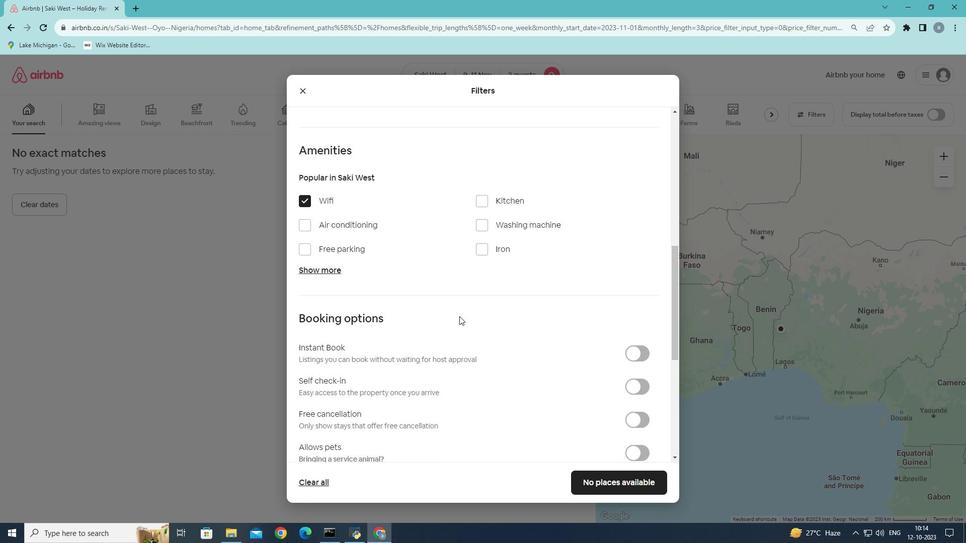 
Action: Mouse scrolled (459, 316) with delta (0, 0)
Screenshot: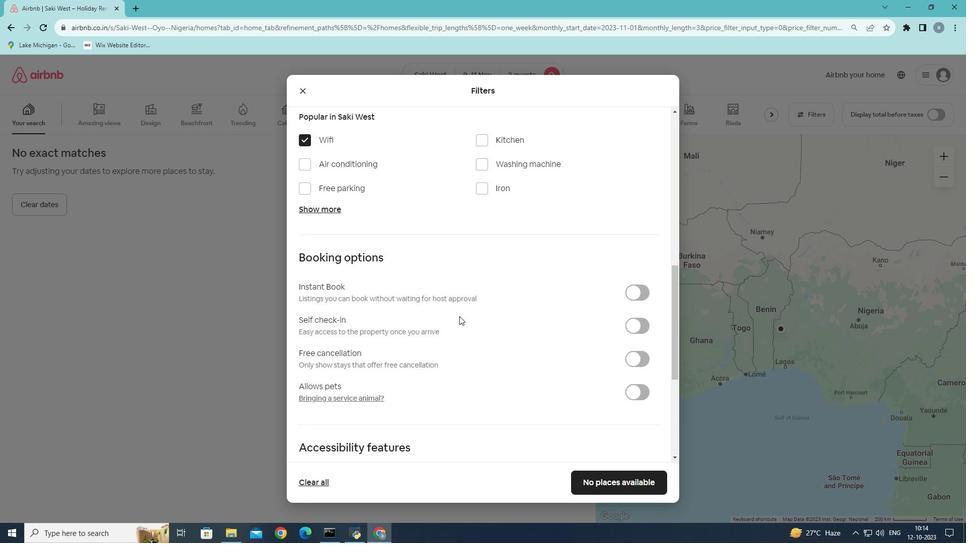 
Action: Mouse scrolled (459, 316) with delta (0, 0)
Screenshot: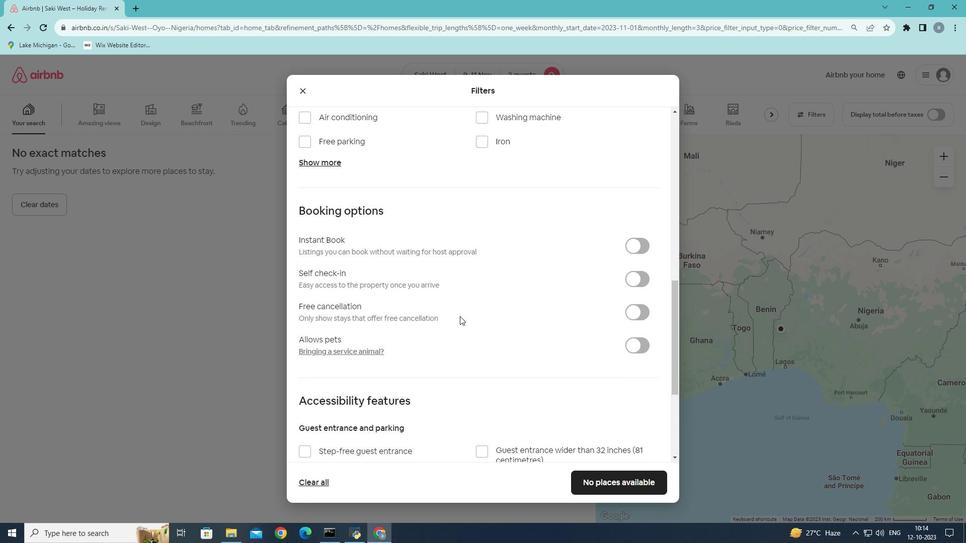 
Action: Mouse scrolled (459, 316) with delta (0, 0)
Screenshot: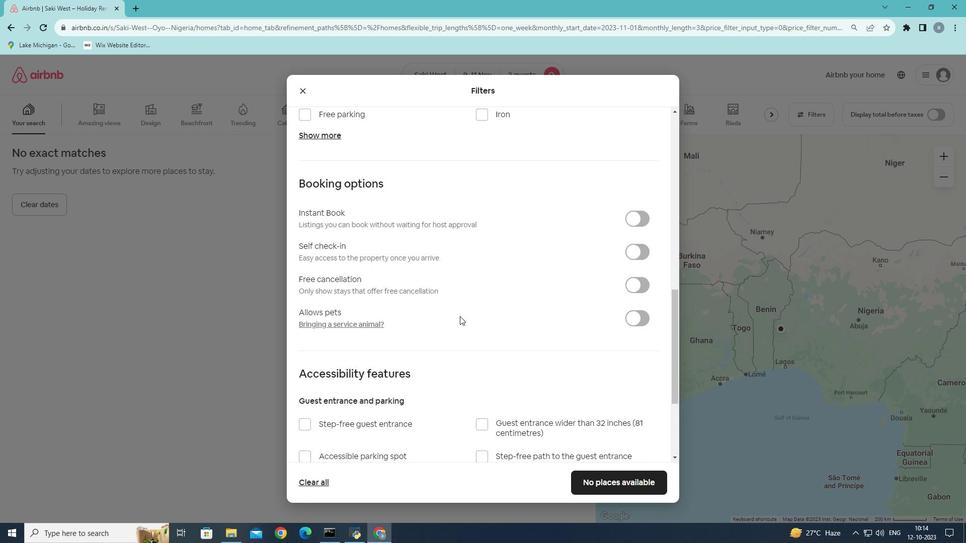 
Action: Mouse moved to (464, 319)
Screenshot: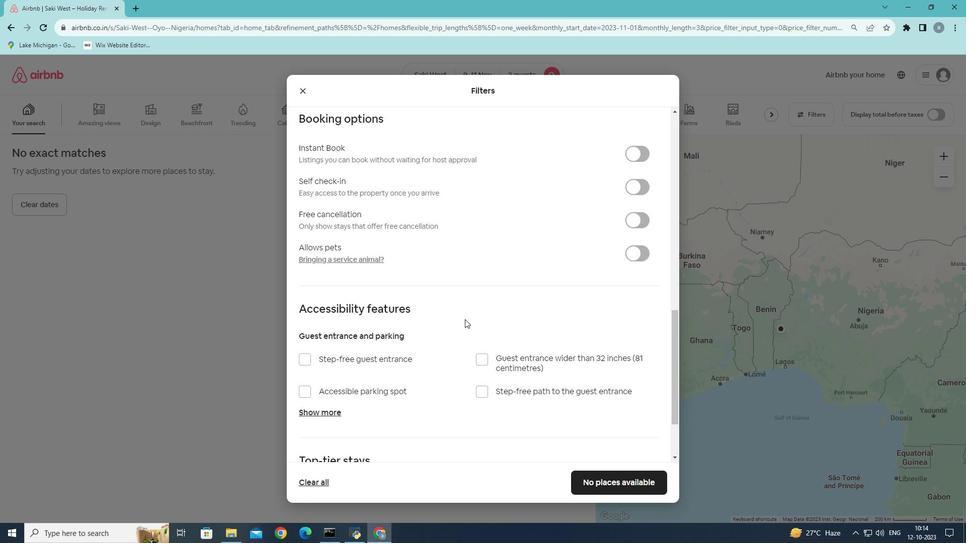 
Action: Mouse scrolled (464, 319) with delta (0, 0)
Screenshot: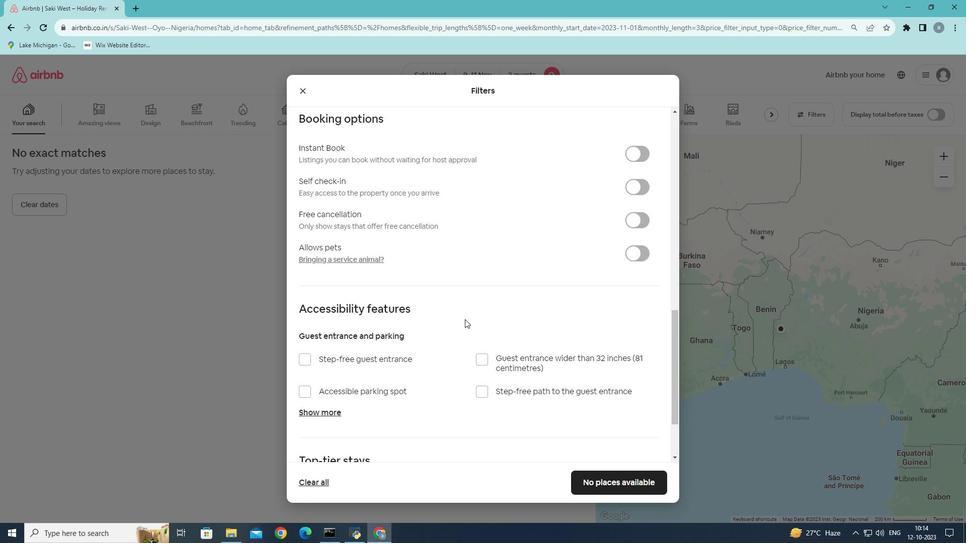 
Action: Mouse moved to (465, 320)
Screenshot: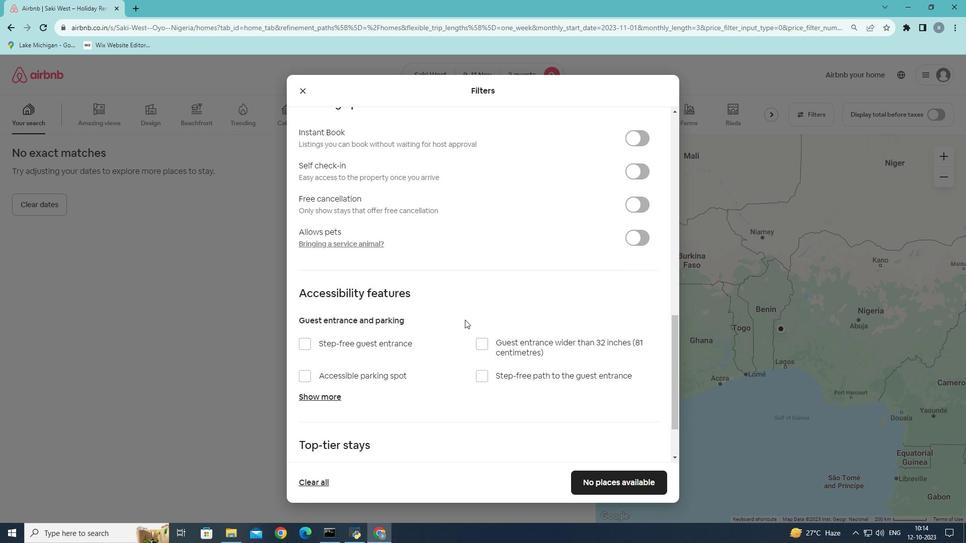 
Action: Mouse scrolled (465, 319) with delta (0, 0)
Screenshot: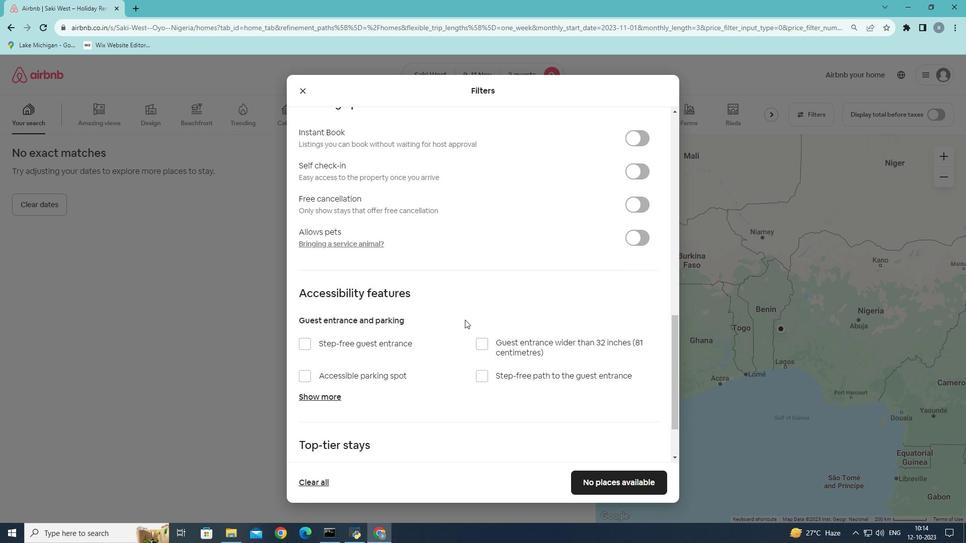 
Action: Mouse scrolled (465, 319) with delta (0, 0)
Screenshot: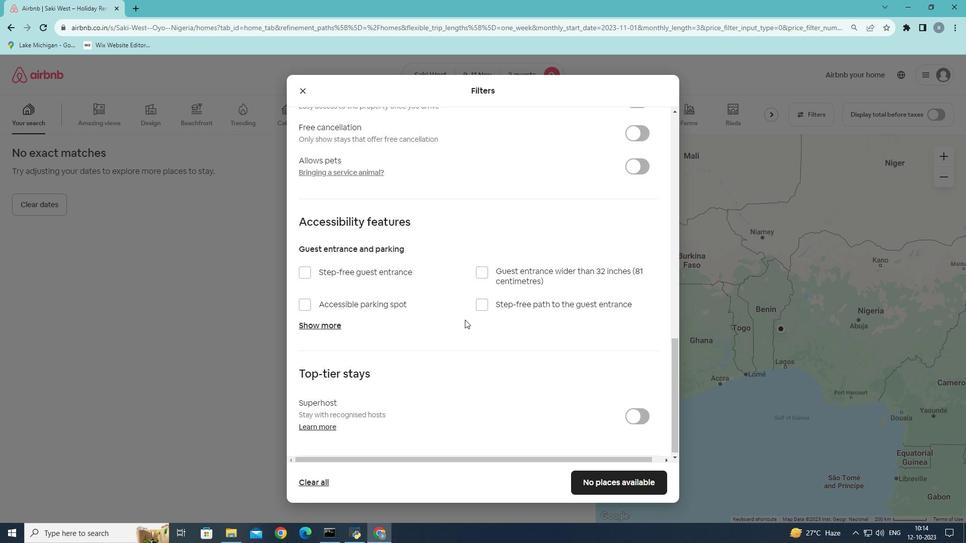 
Action: Mouse scrolled (465, 319) with delta (0, 0)
Screenshot: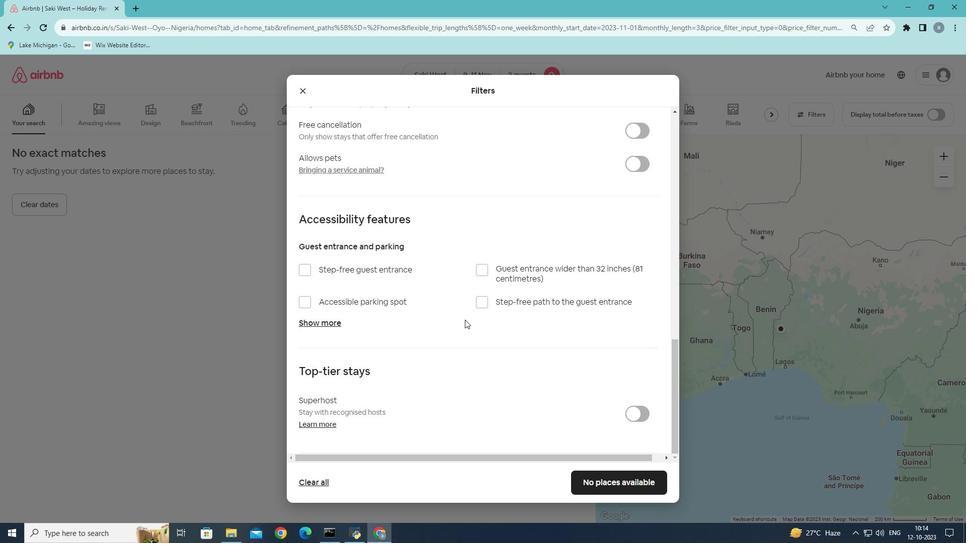 
Action: Mouse scrolled (465, 319) with delta (0, 0)
Screenshot: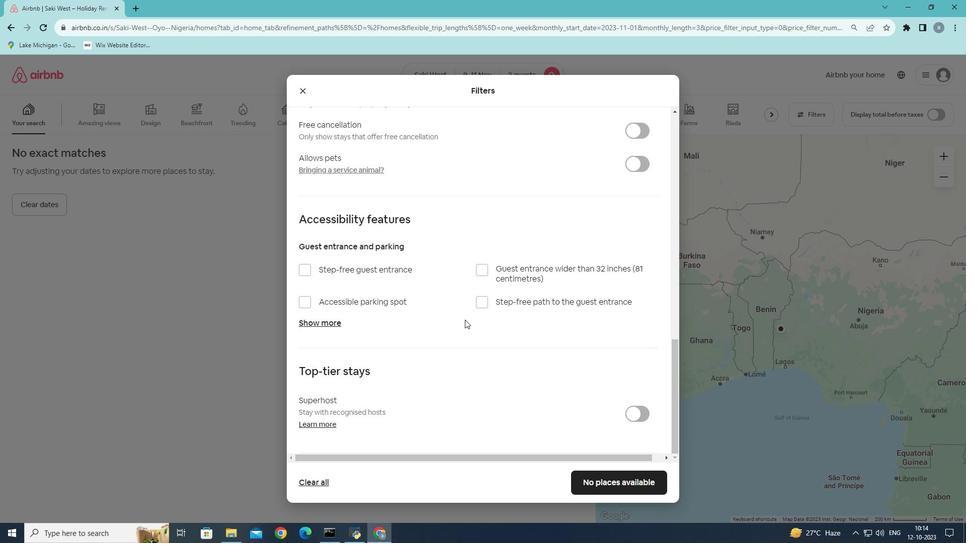
Action: Mouse moved to (466, 320)
Screenshot: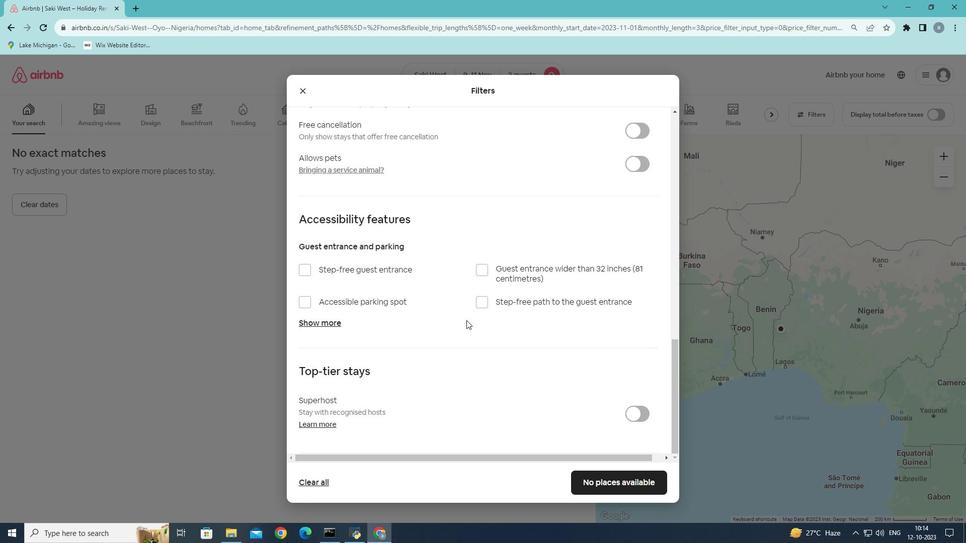 
Action: Mouse scrolled (466, 321) with delta (0, 0)
Screenshot: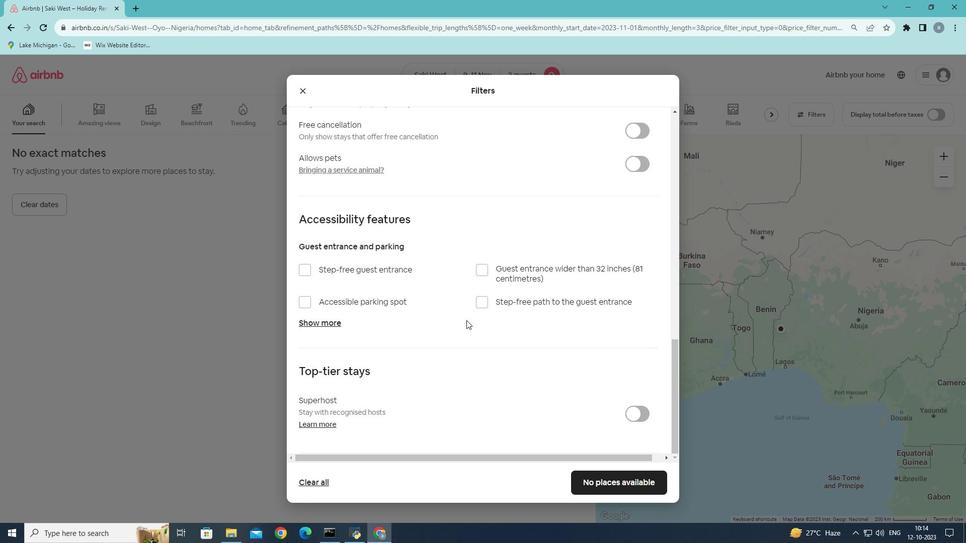 
Action: Mouse scrolled (466, 320) with delta (0, 0)
Screenshot: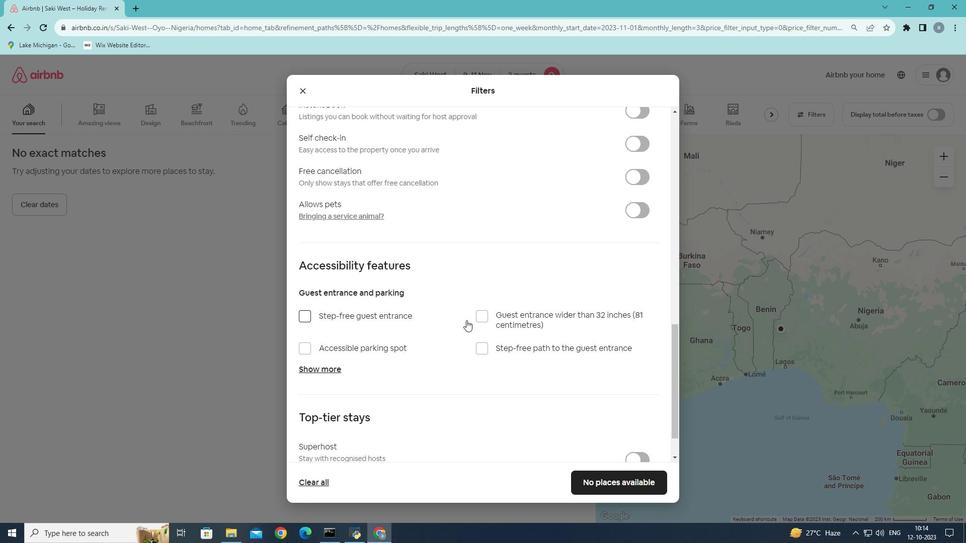 
Action: Mouse scrolled (466, 320) with delta (0, 0)
Screenshot: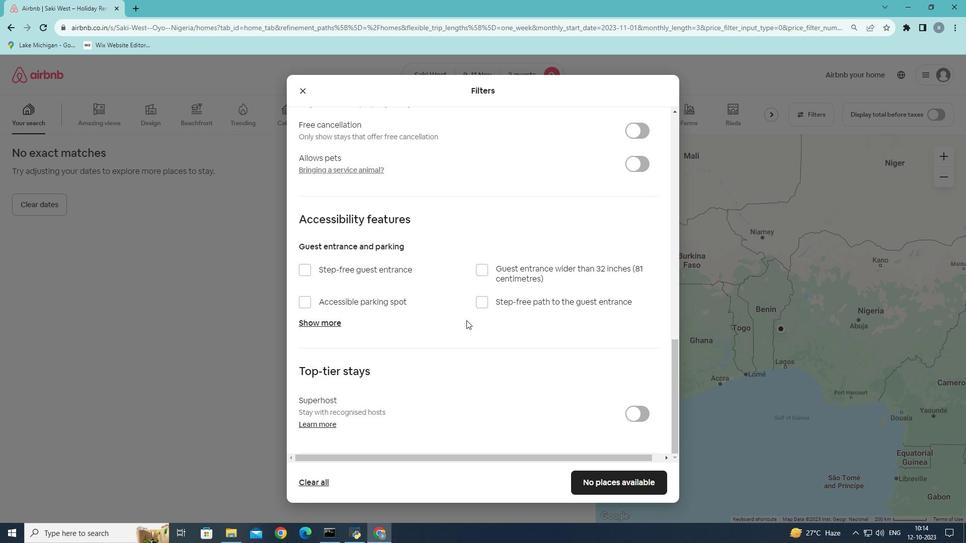 
Action: Mouse scrolled (466, 320) with delta (0, 0)
Screenshot: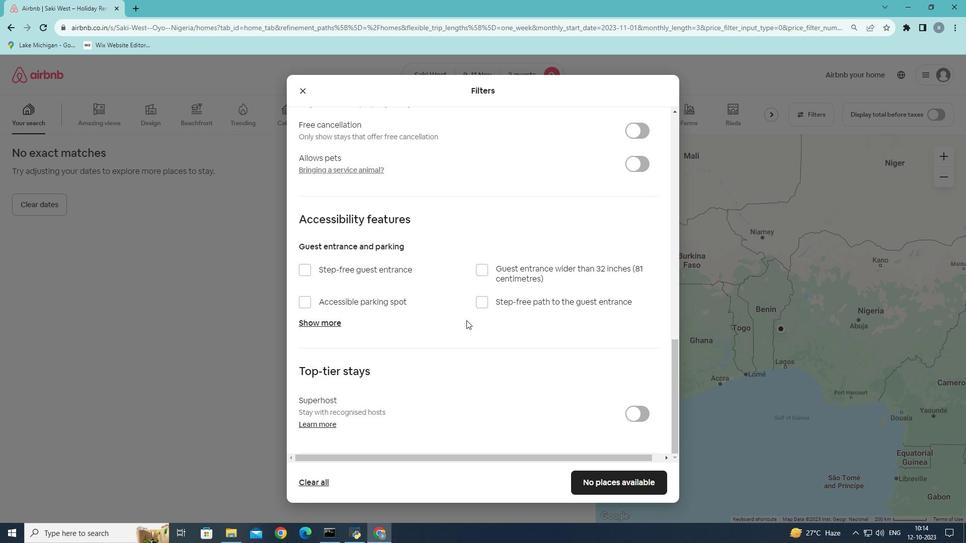 
Action: Mouse scrolled (466, 320) with delta (0, 0)
Screenshot: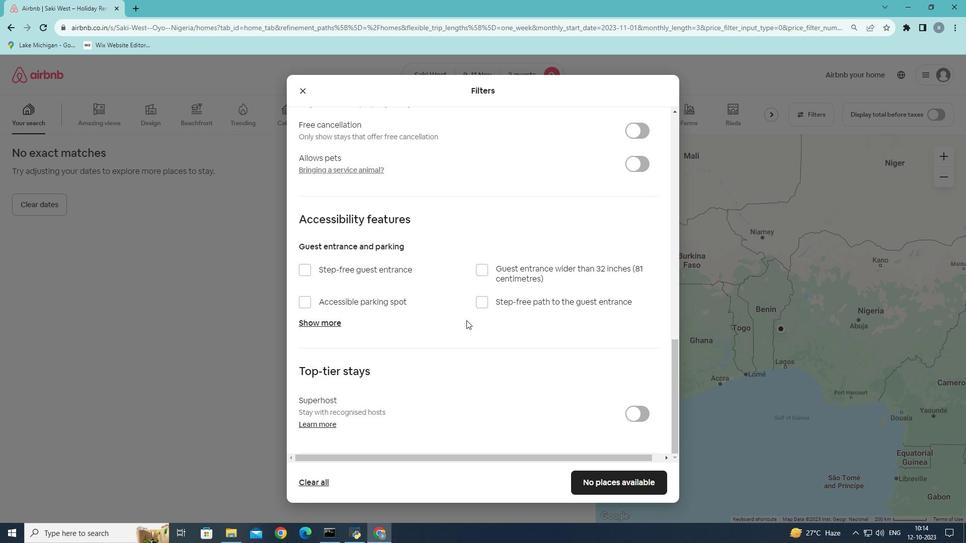 
Action: Mouse moved to (616, 486)
Screenshot: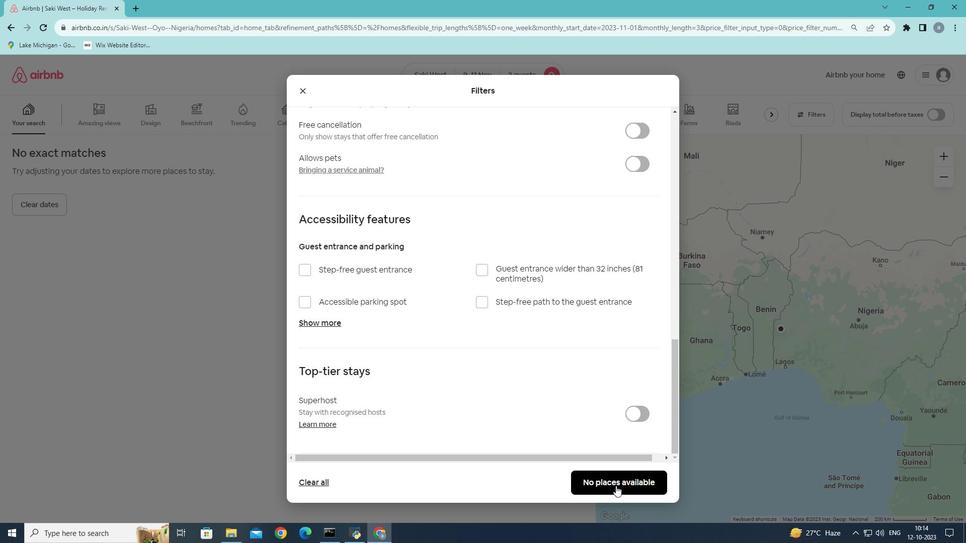 
Action: Mouse pressed left at (616, 486)
Screenshot: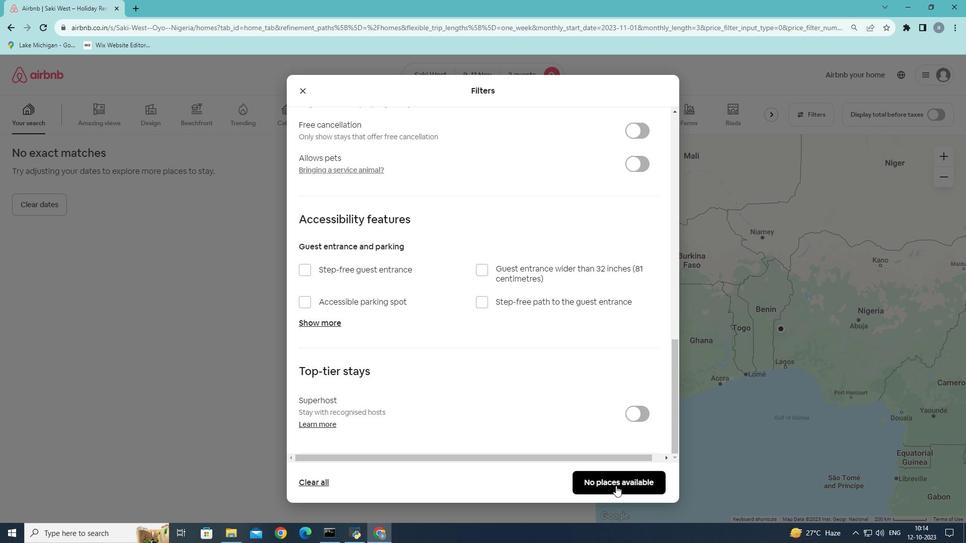 
Action: Mouse moved to (959, 467)
Screenshot: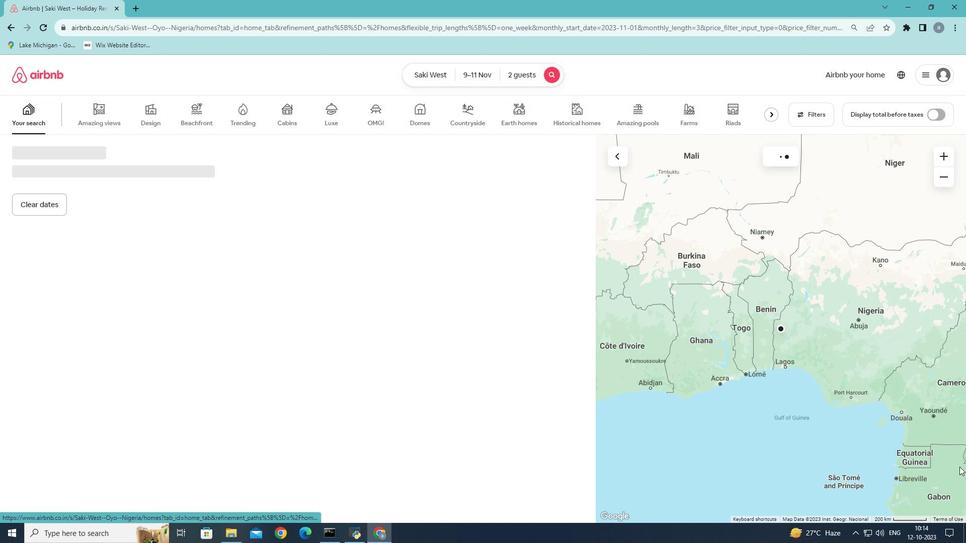 
